 Task: Add Burt's Bees Light Bb Cream to the cart.
Action: Mouse moved to (269, 120)
Screenshot: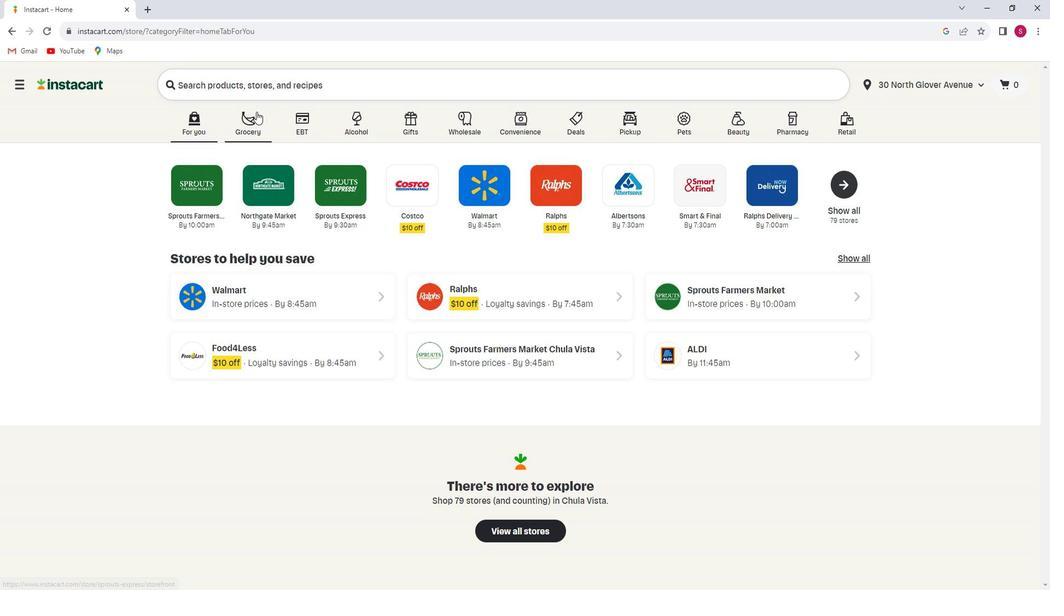 
Action: Mouse pressed left at (269, 120)
Screenshot: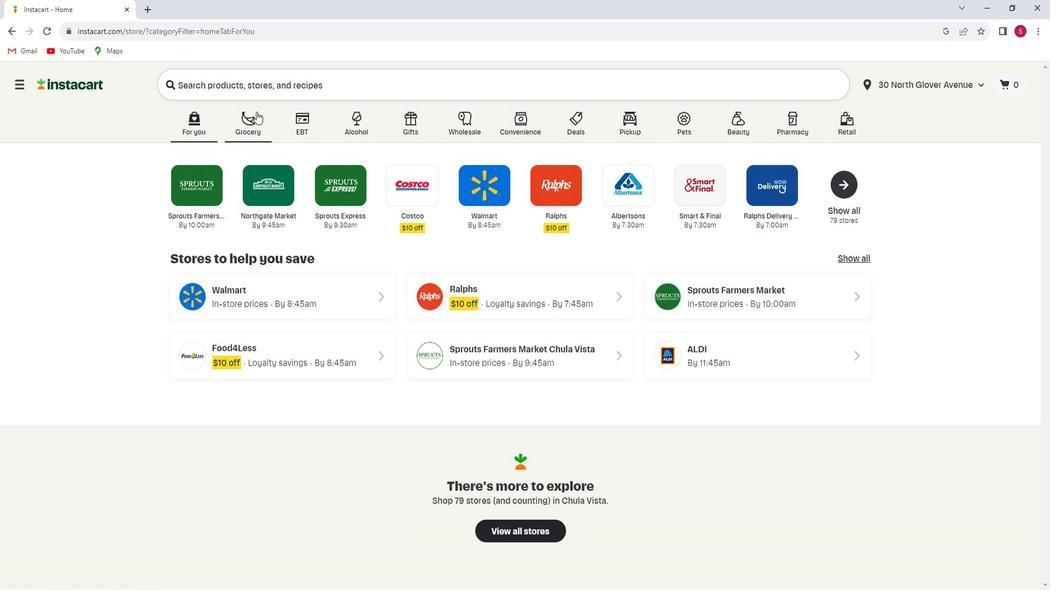 
Action: Mouse moved to (272, 328)
Screenshot: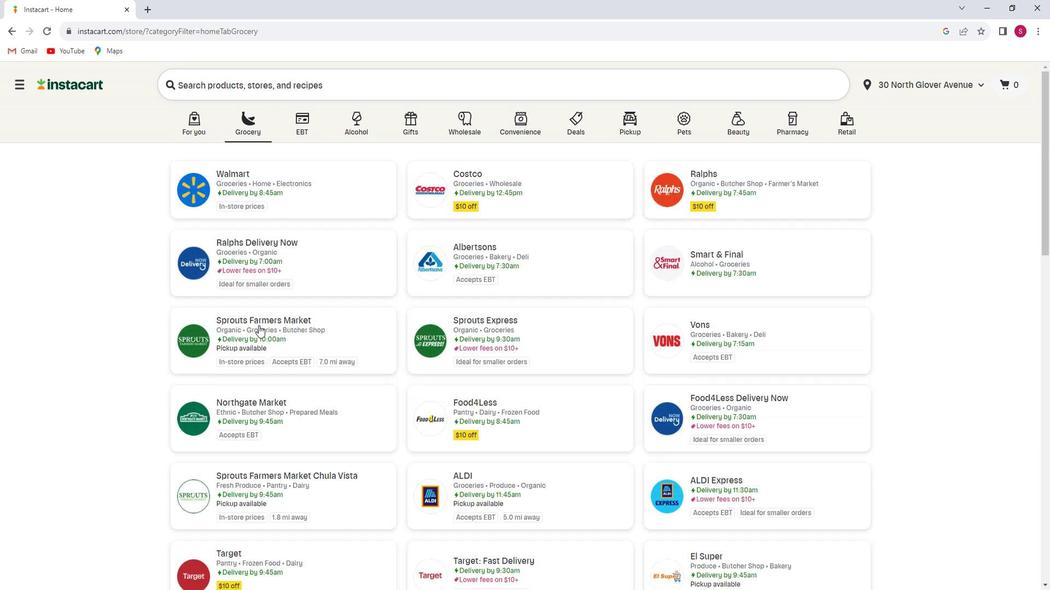 
Action: Mouse pressed left at (272, 328)
Screenshot: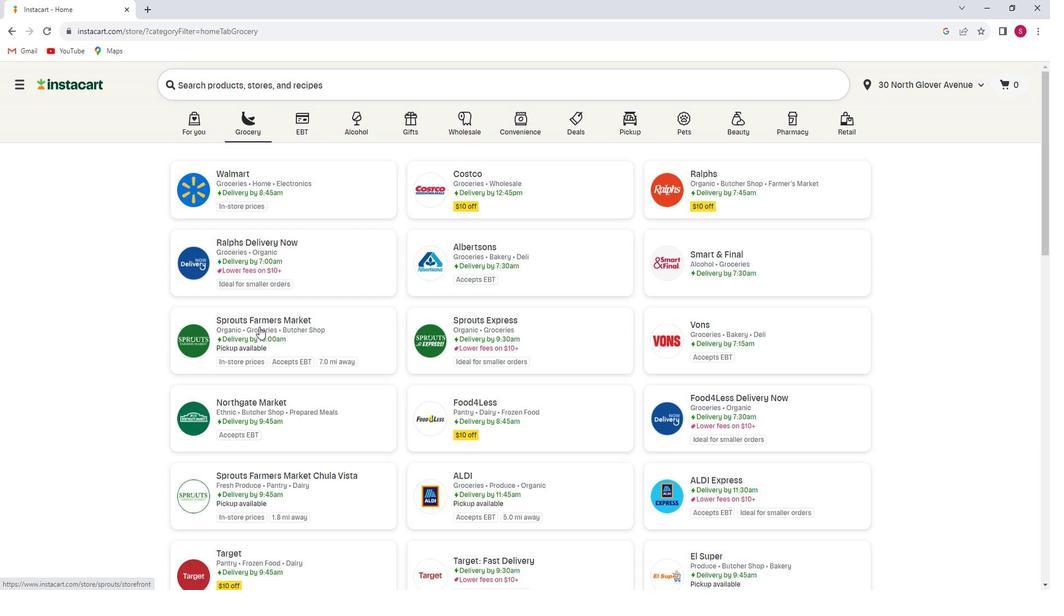 
Action: Mouse moved to (104, 387)
Screenshot: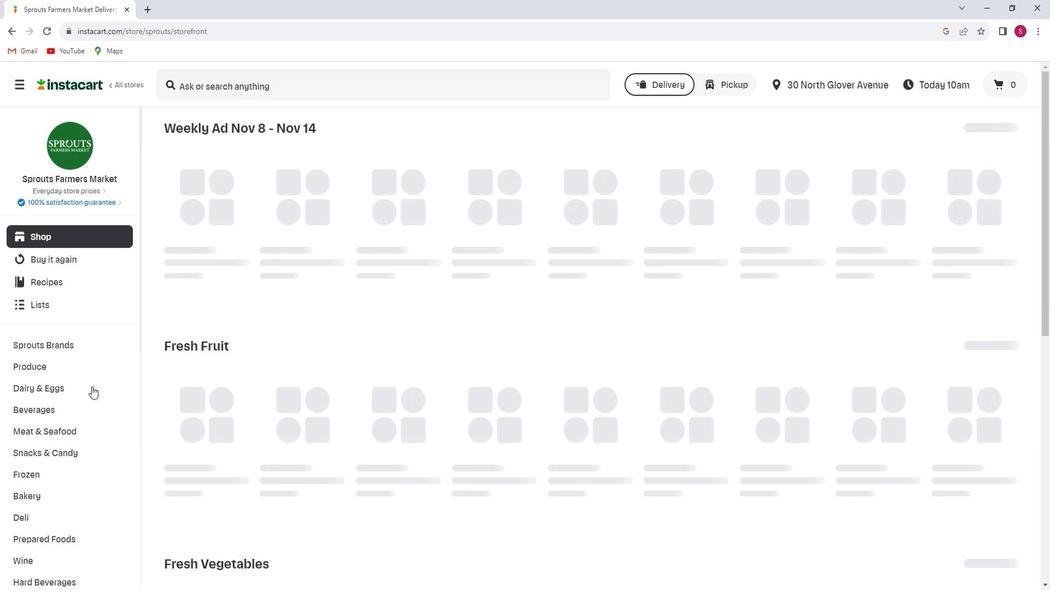 
Action: Mouse scrolled (104, 387) with delta (0, 0)
Screenshot: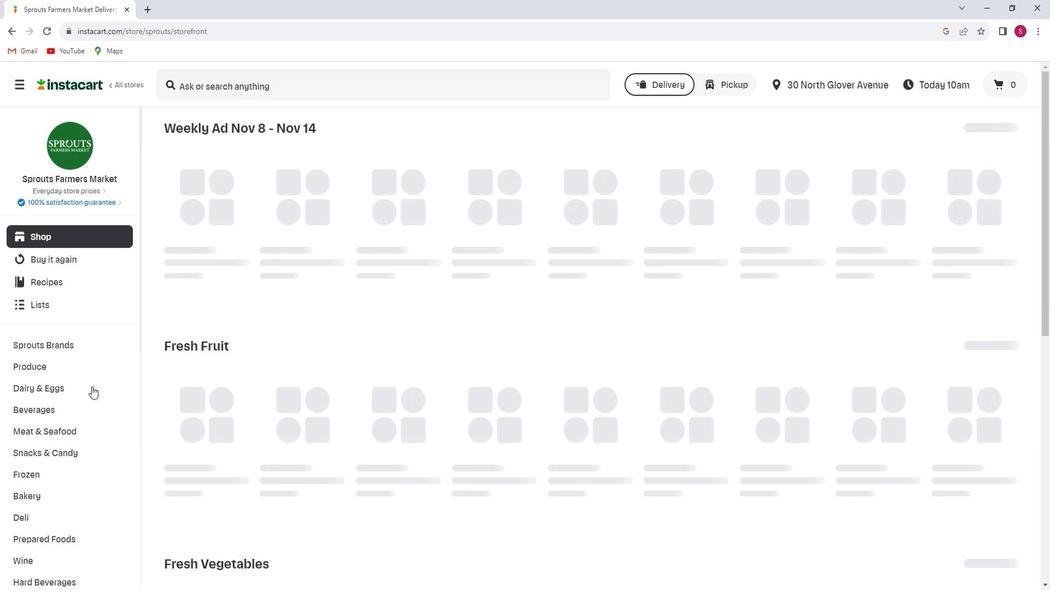 
Action: Mouse moved to (104, 391)
Screenshot: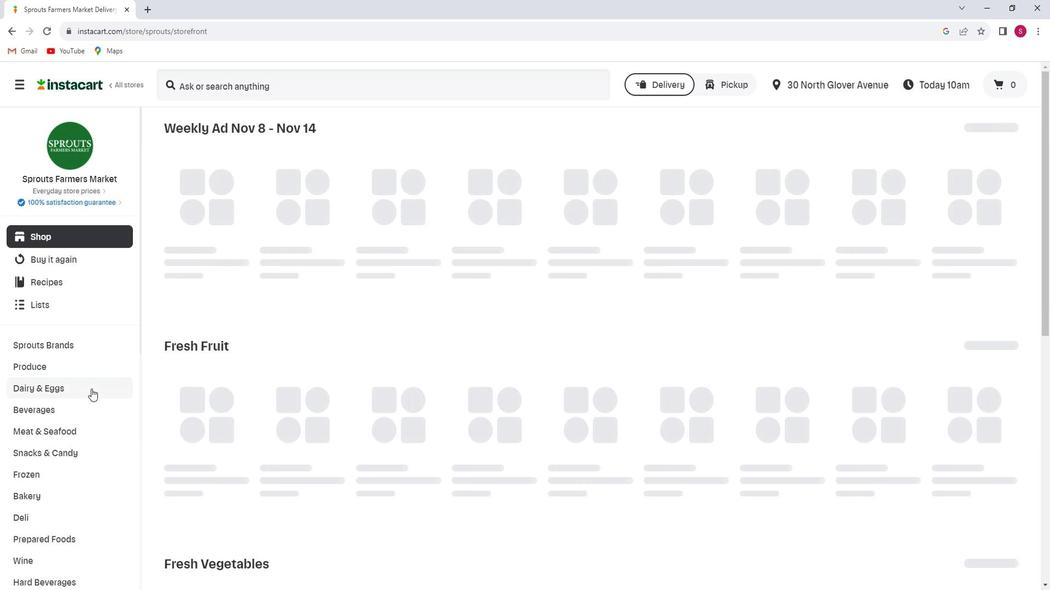 
Action: Mouse scrolled (104, 390) with delta (0, 0)
Screenshot: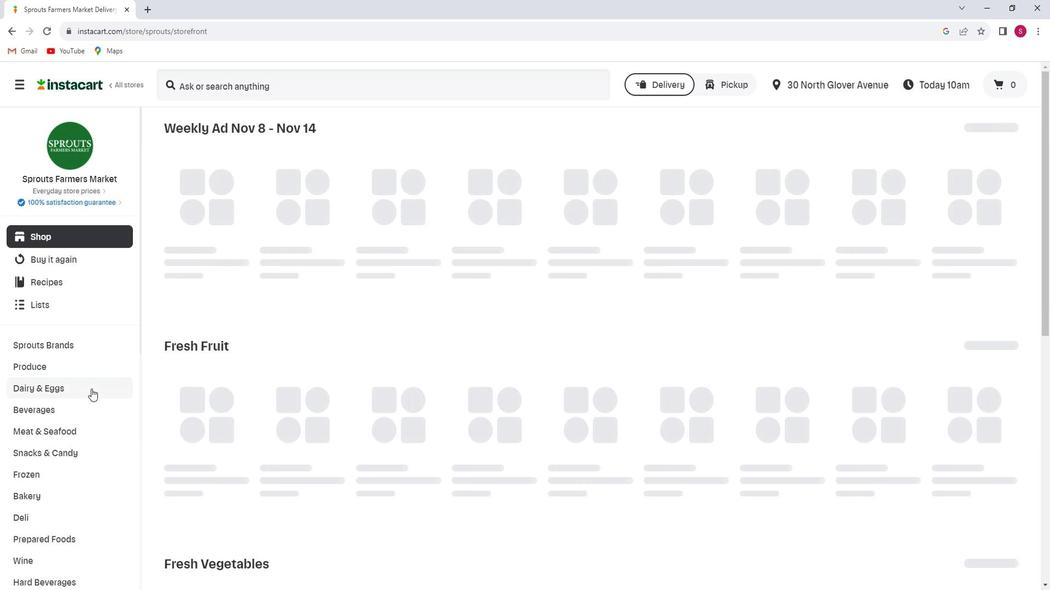 
Action: Mouse moved to (104, 392)
Screenshot: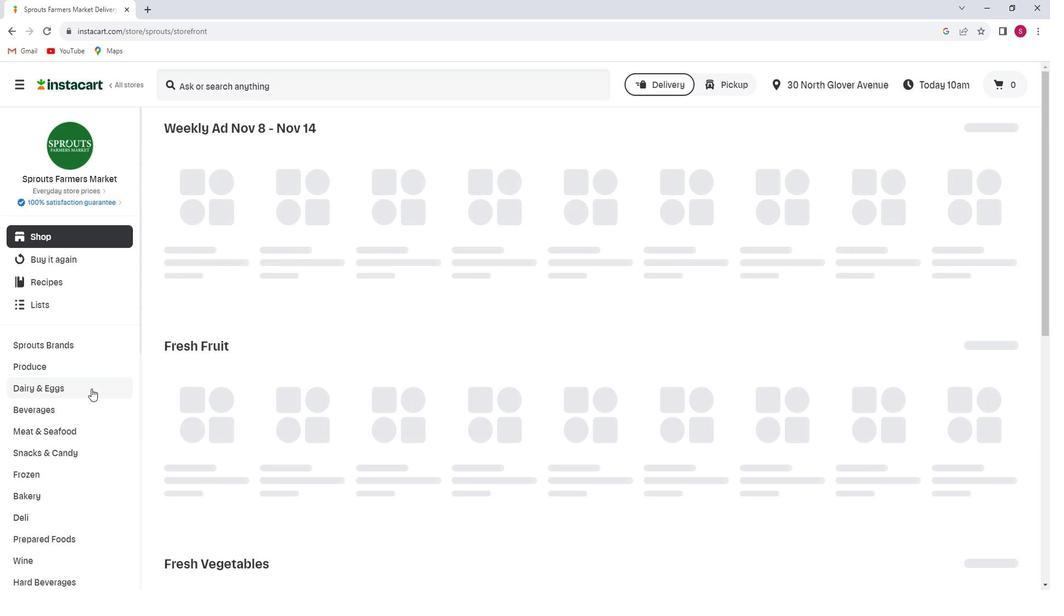 
Action: Mouse scrolled (104, 392) with delta (0, 0)
Screenshot: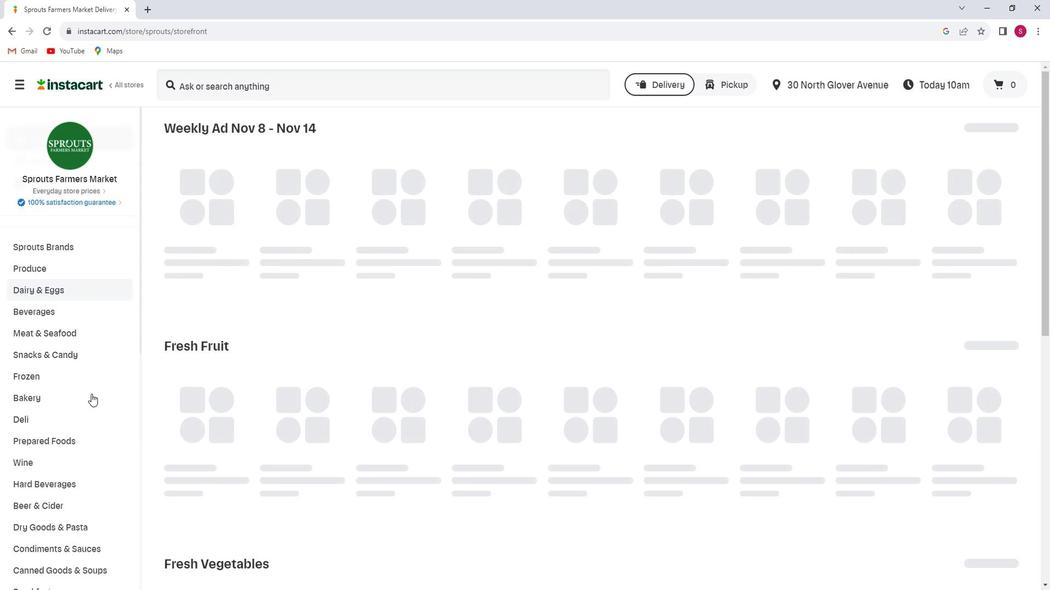 
Action: Mouse scrolled (104, 392) with delta (0, 0)
Screenshot: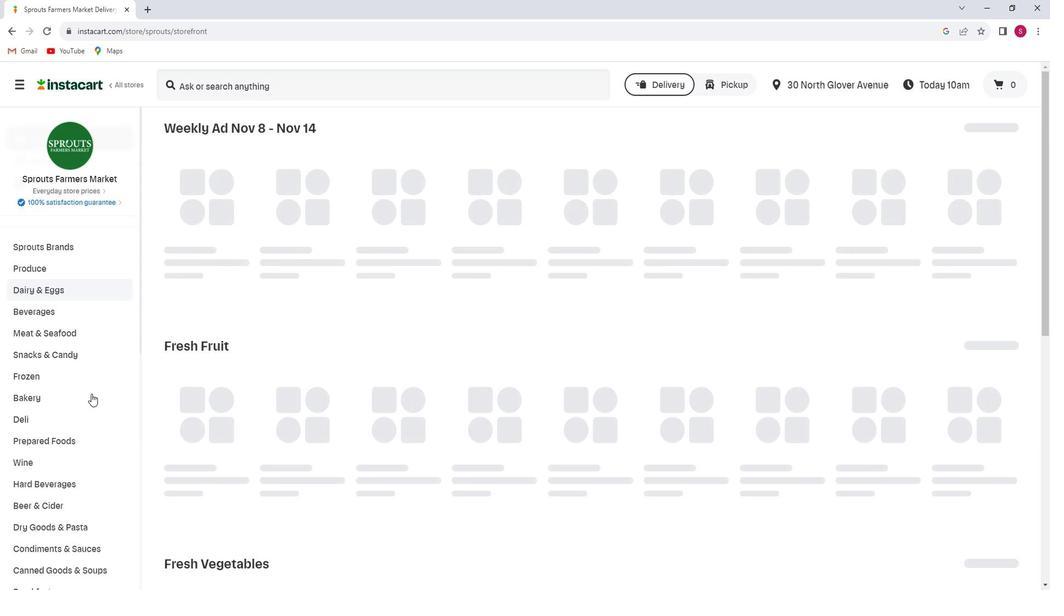 
Action: Mouse scrolled (104, 392) with delta (0, 0)
Screenshot: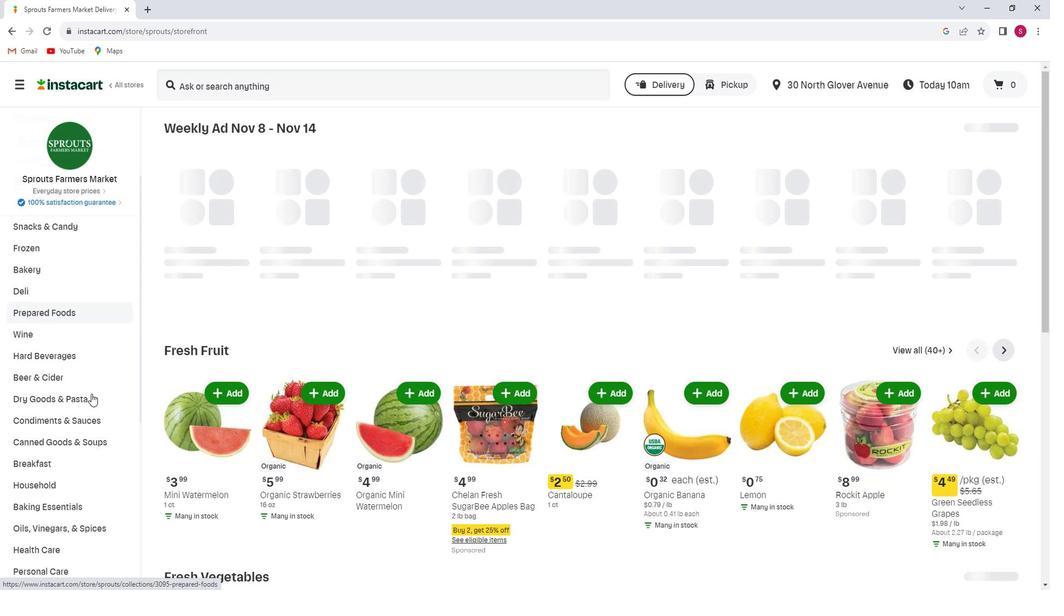 
Action: Mouse scrolled (104, 392) with delta (0, 0)
Screenshot: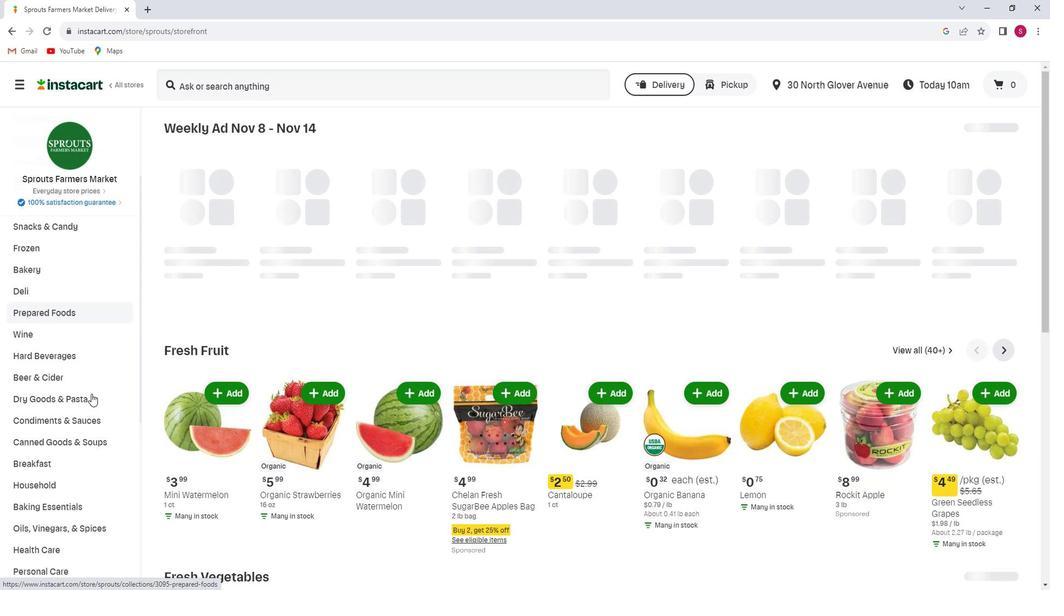 
Action: Mouse moved to (96, 403)
Screenshot: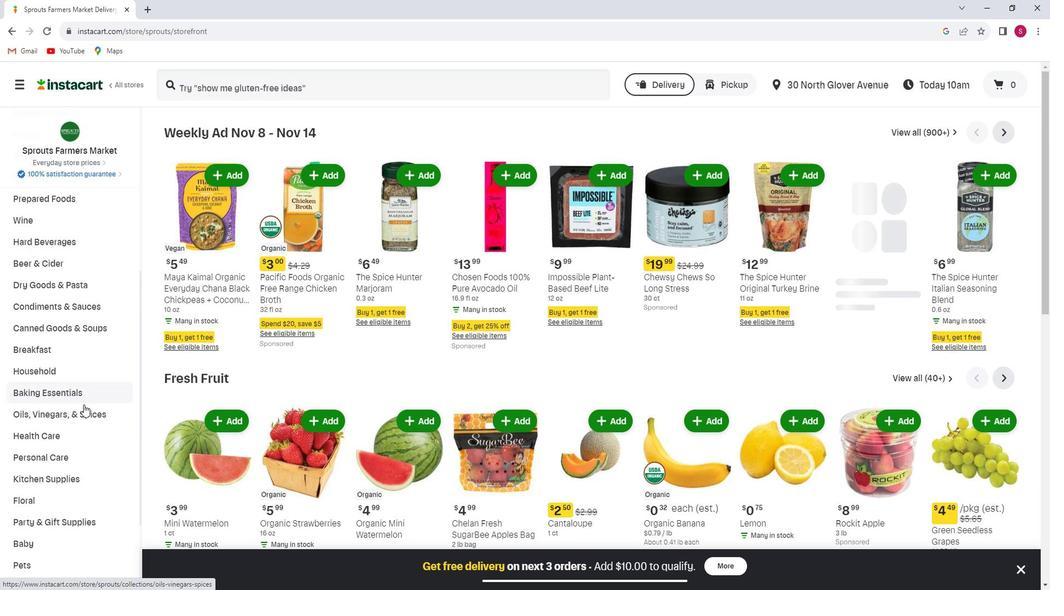 
Action: Mouse scrolled (96, 403) with delta (0, 0)
Screenshot: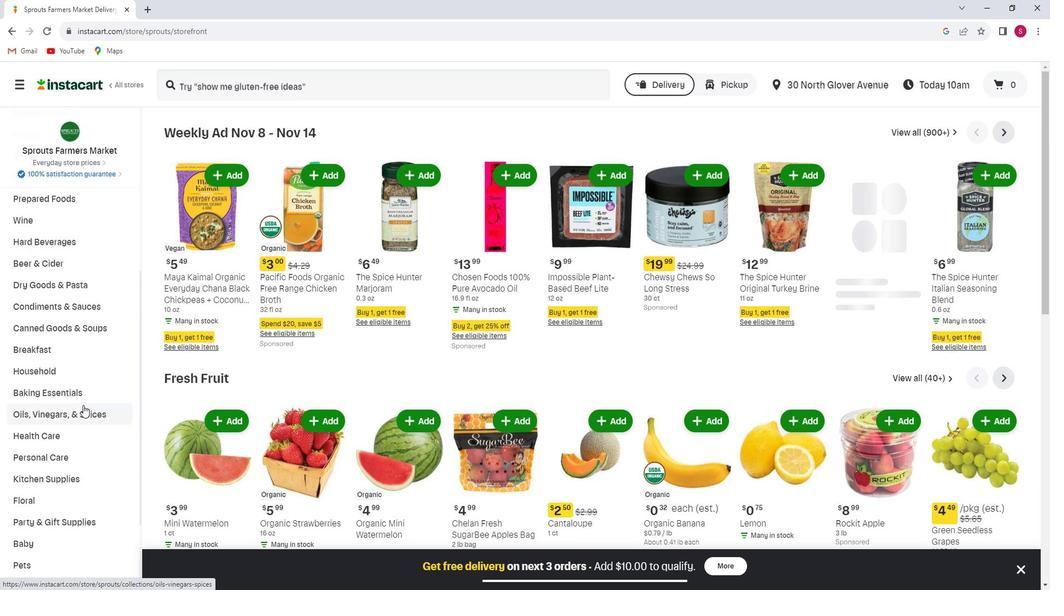 
Action: Mouse moved to (89, 400)
Screenshot: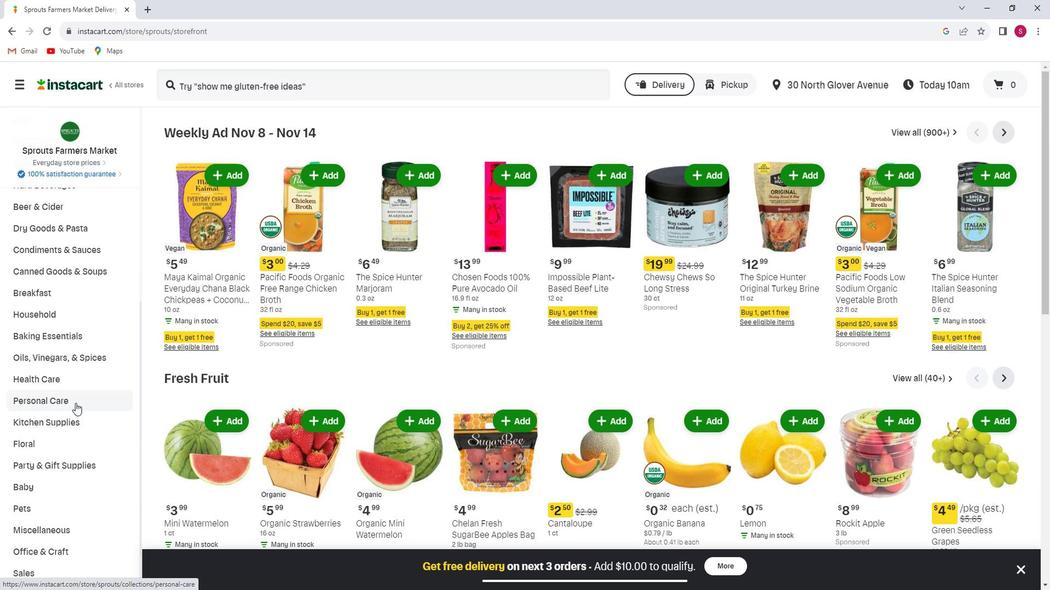 
Action: Mouse pressed left at (89, 400)
Screenshot: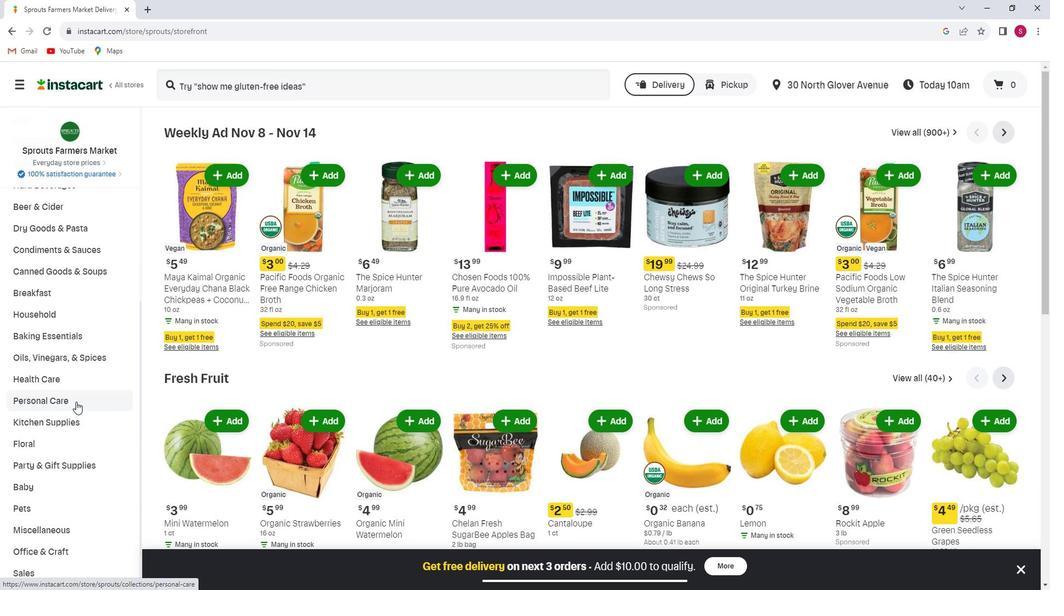 
Action: Mouse moved to (954, 164)
Screenshot: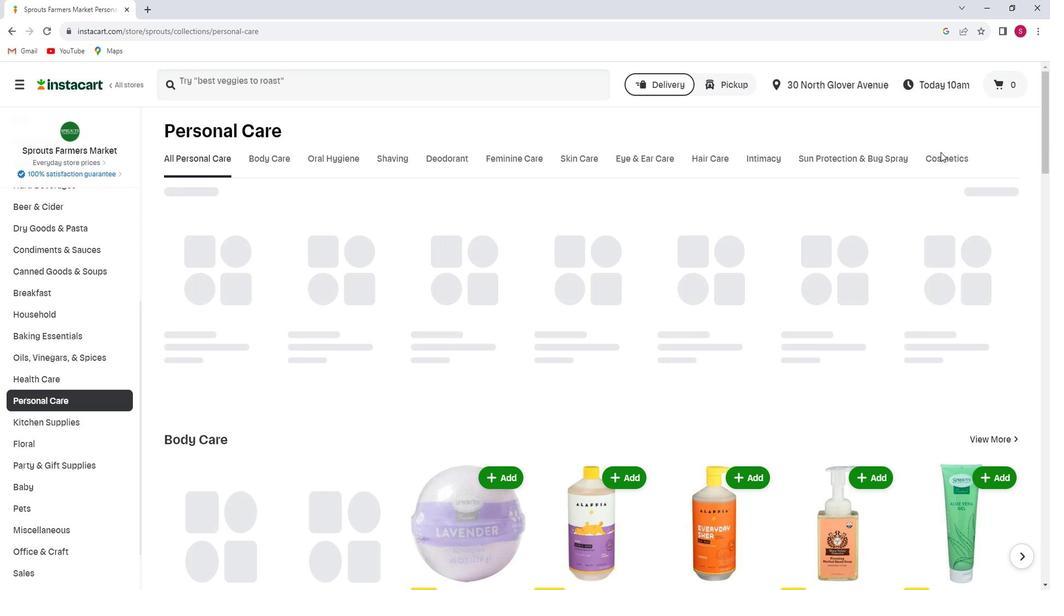 
Action: Mouse pressed left at (954, 164)
Screenshot: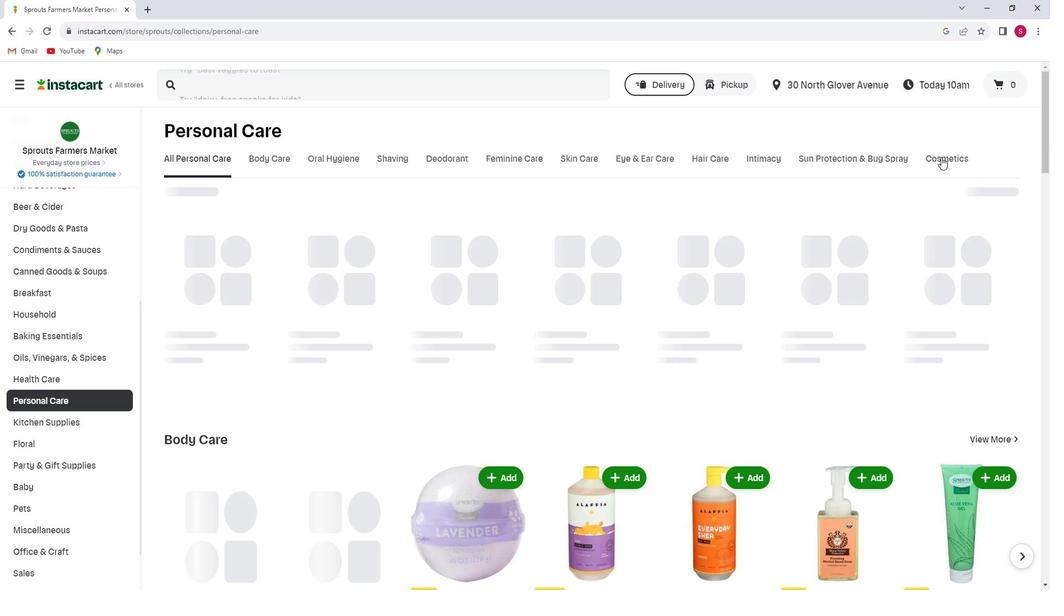 
Action: Mouse moved to (268, 206)
Screenshot: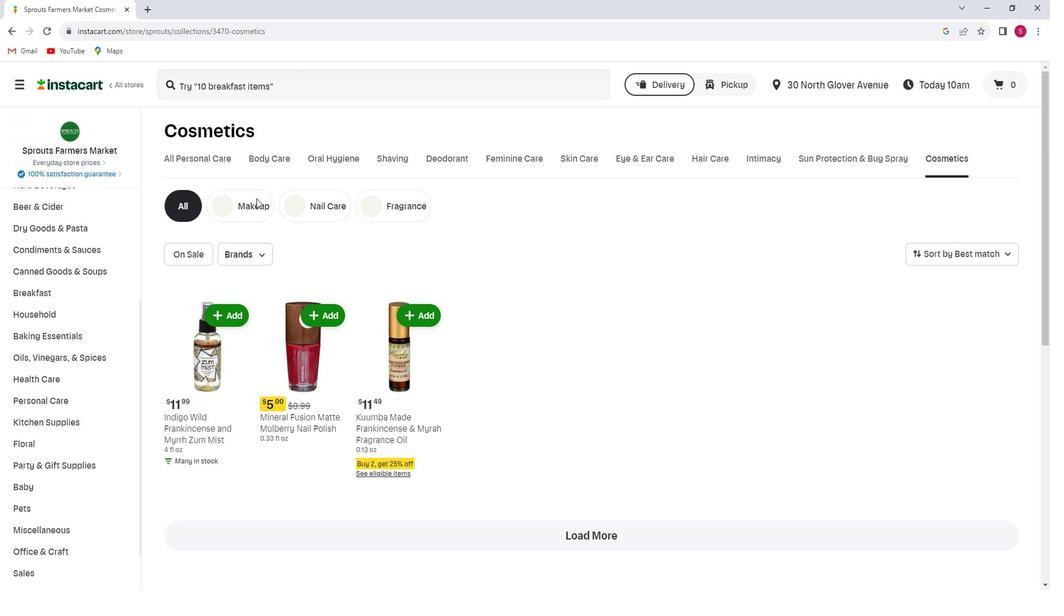 
Action: Mouse pressed left at (268, 206)
Screenshot: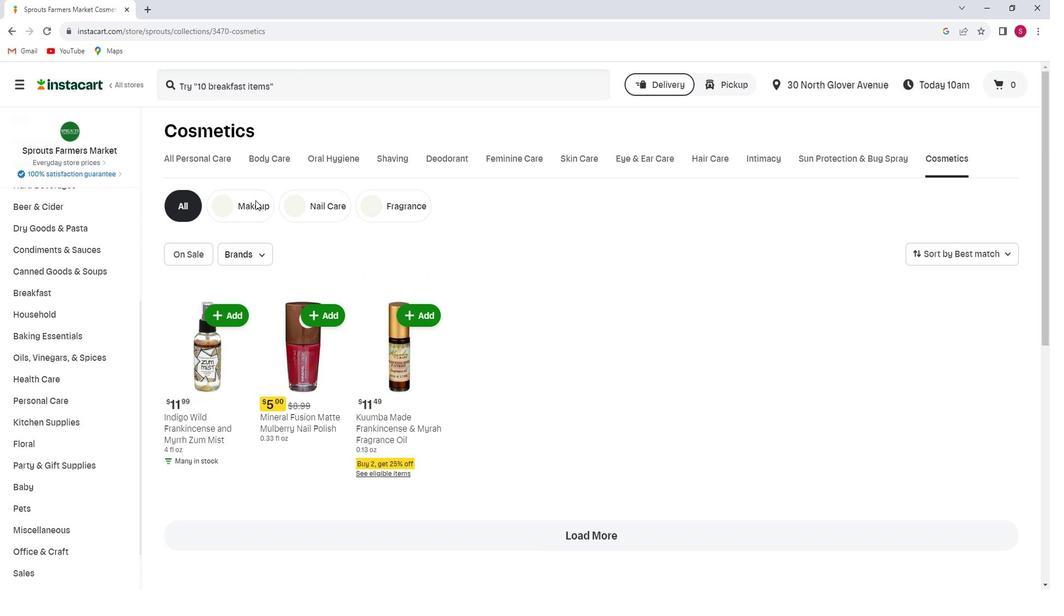 
Action: Mouse moved to (335, 99)
Screenshot: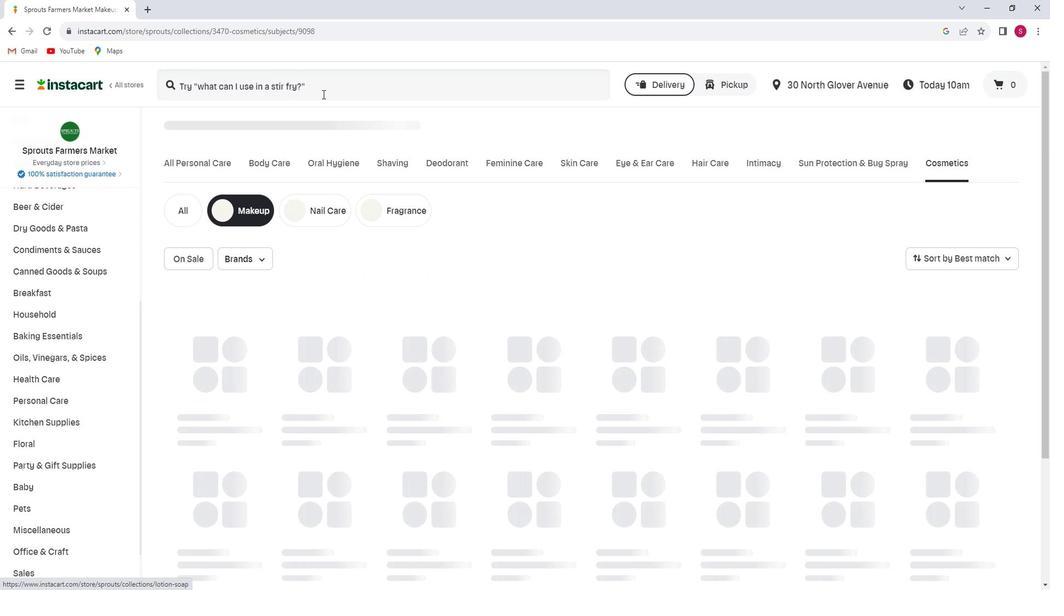 
Action: Mouse pressed left at (335, 99)
Screenshot: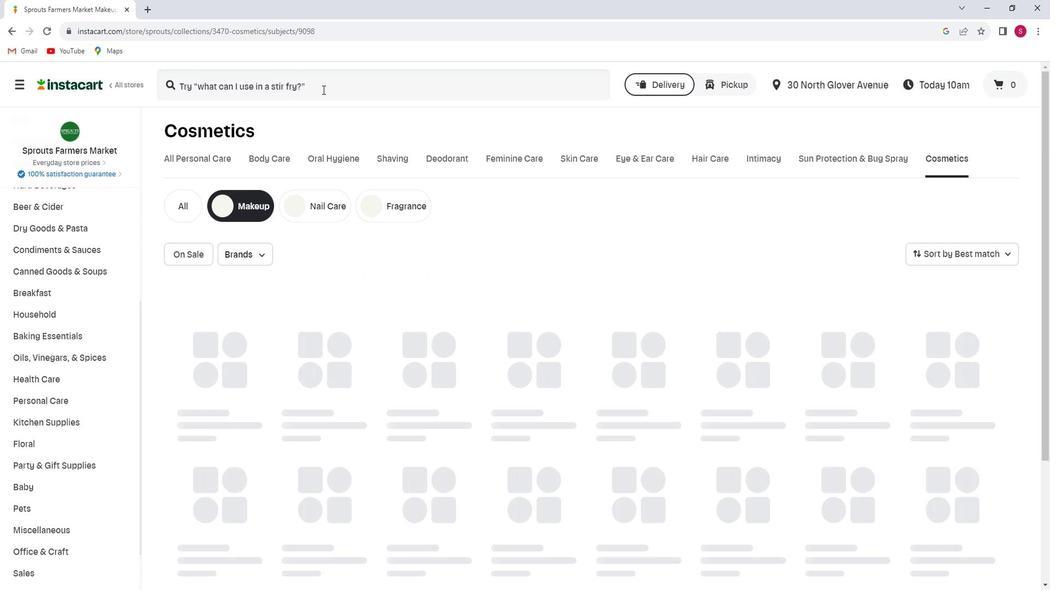 
Action: Mouse moved to (393, 51)
Screenshot: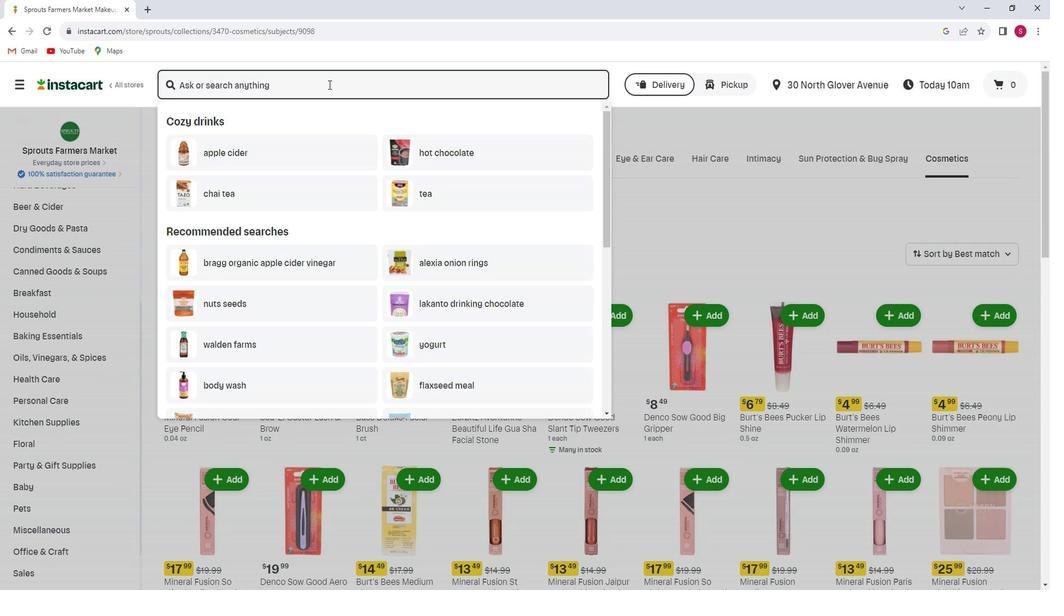 
Action: Key pressed <Key.shift>Burt's<Key.space><Key.shift>Bees<Key.space><Key.shift>Light<Key.space><Key.shift>Bb<Key.space><Key.shift>Cream<Key.space><Key.enter>
Screenshot: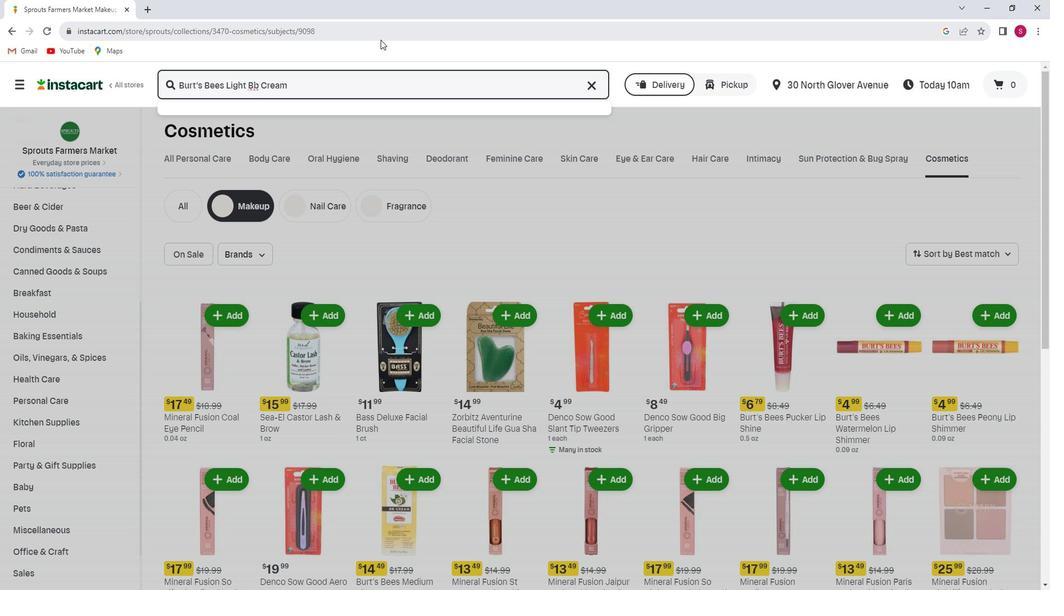 
Action: Mouse moved to (356, 279)
Screenshot: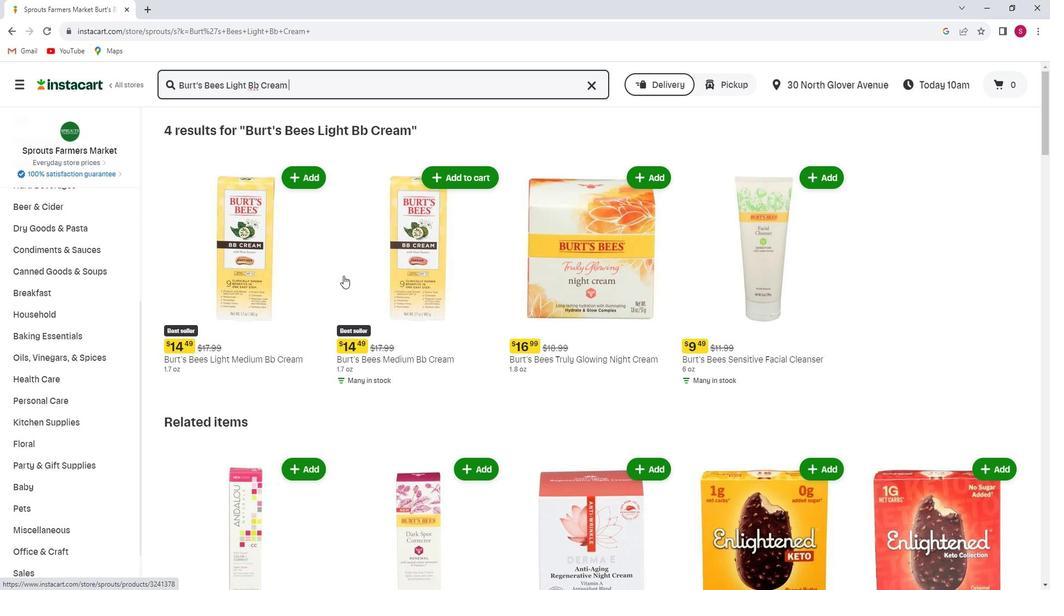 
Action: Mouse scrolled (356, 278) with delta (0, 0)
Screenshot: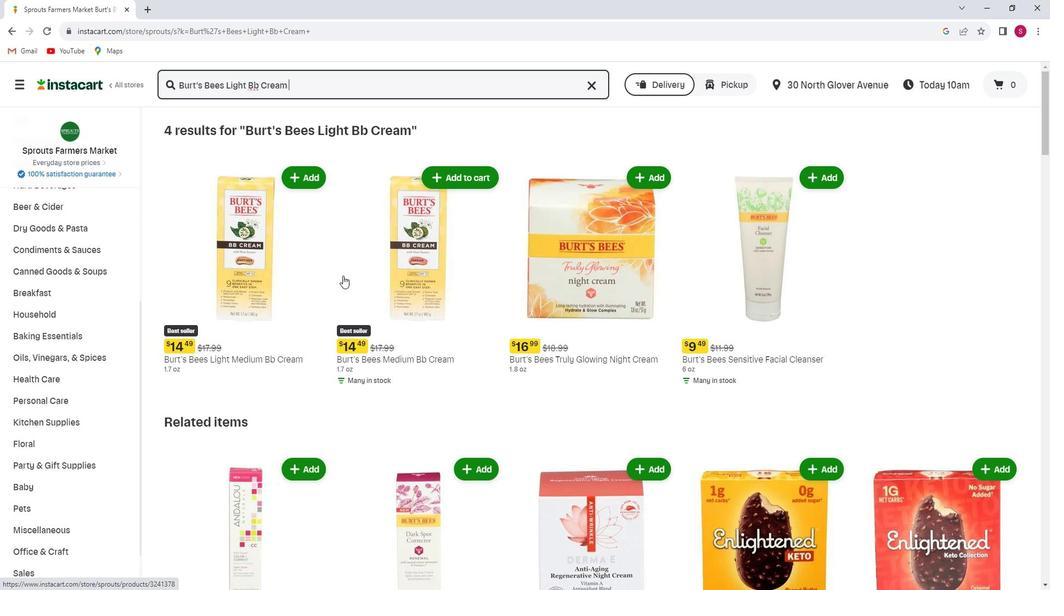 
Action: Mouse moved to (348, 177)
Screenshot: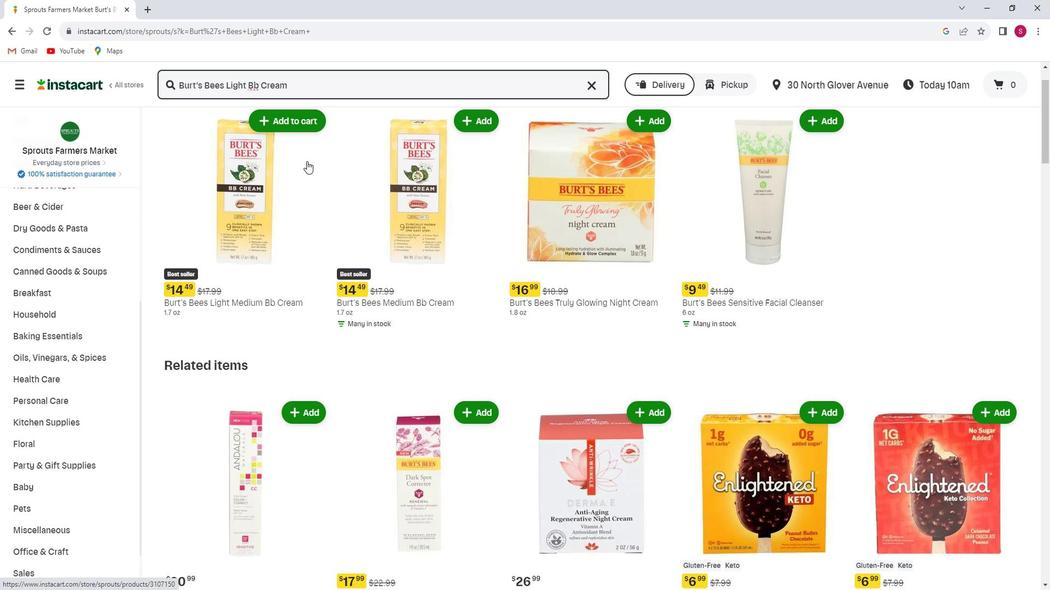 
Action: Mouse scrolled (348, 176) with delta (0, 0)
Screenshot: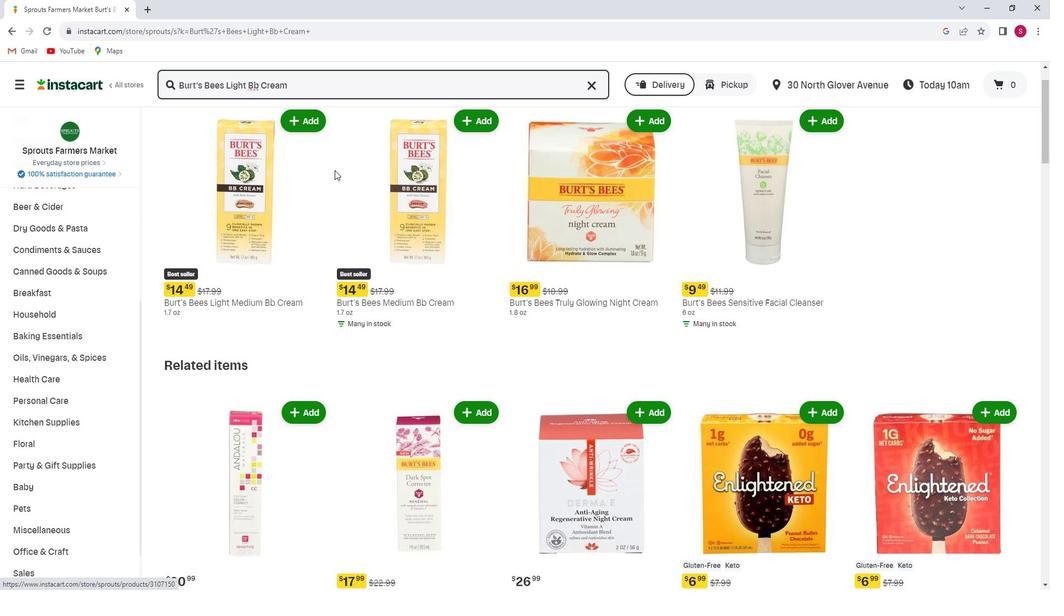 
Action: Mouse moved to (436, 197)
Screenshot: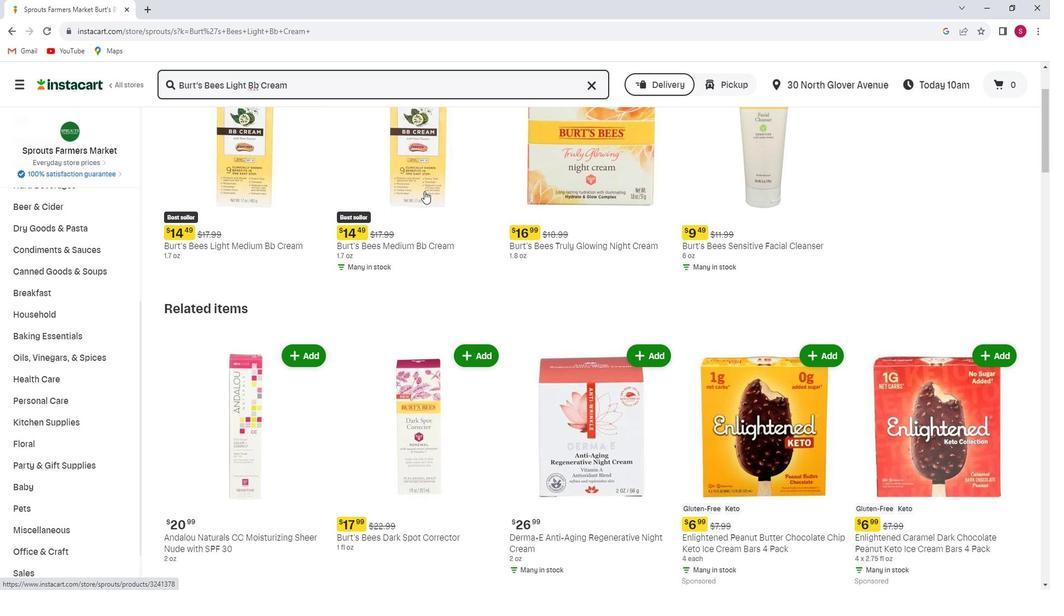 
Action: Mouse scrolled (436, 196) with delta (0, 0)
Screenshot: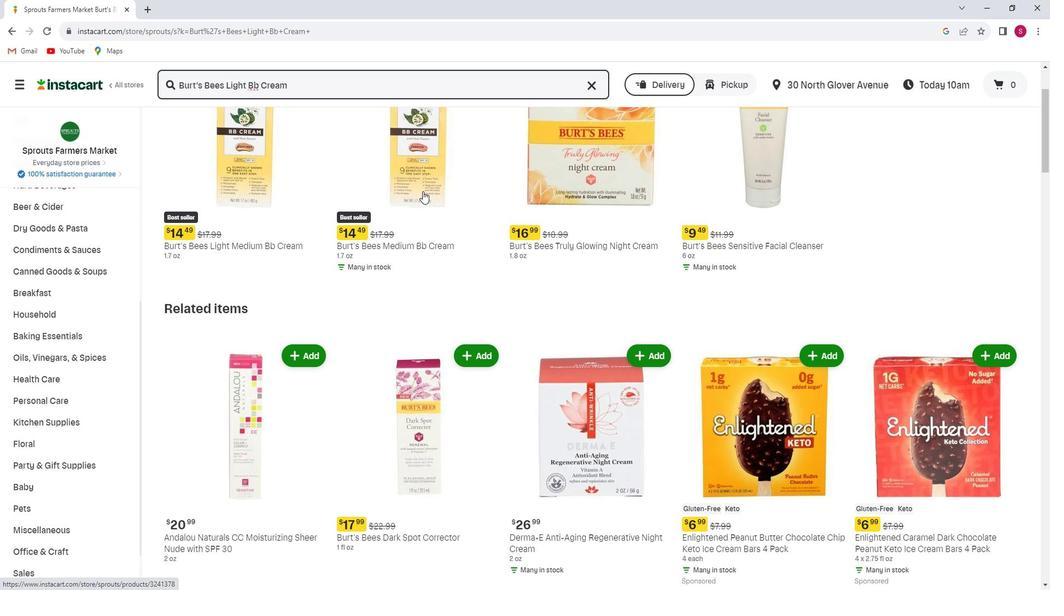 
Action: Mouse scrolled (436, 196) with delta (0, 0)
Screenshot: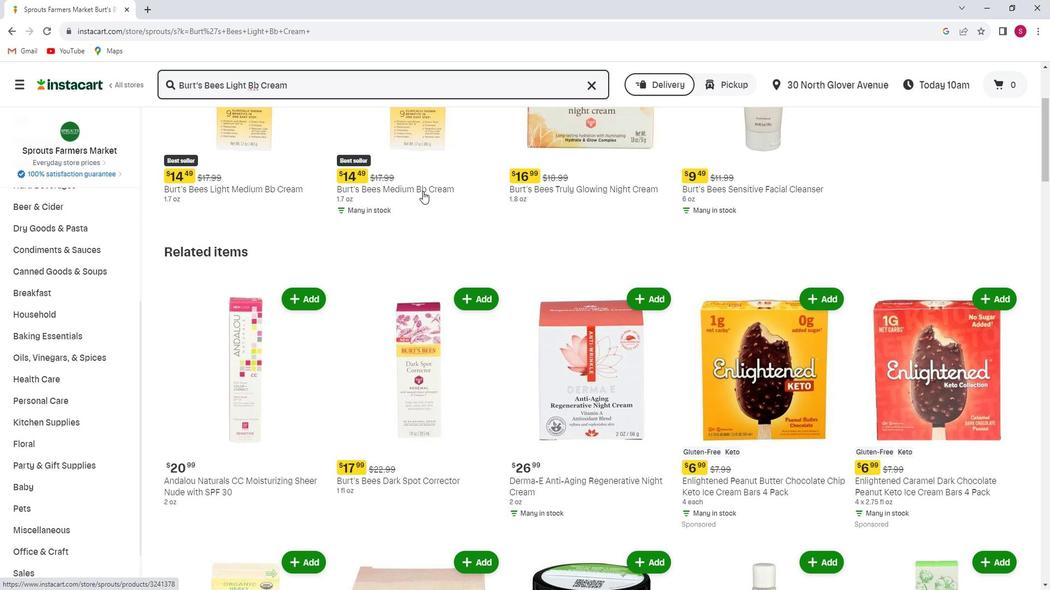 
Action: Mouse moved to (442, 200)
Screenshot: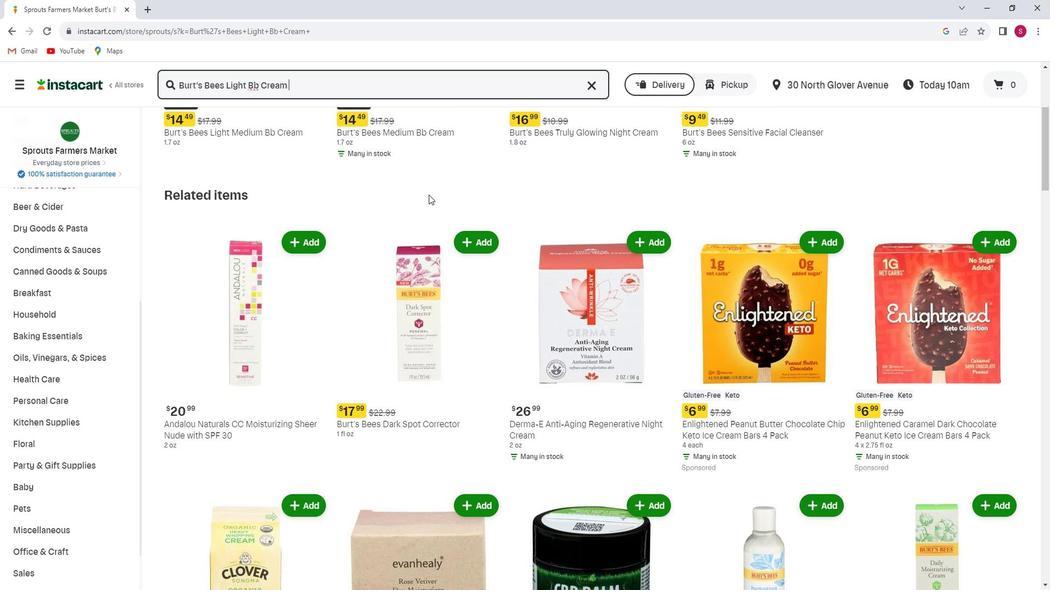 
Action: Mouse scrolled (442, 199) with delta (0, 0)
Screenshot: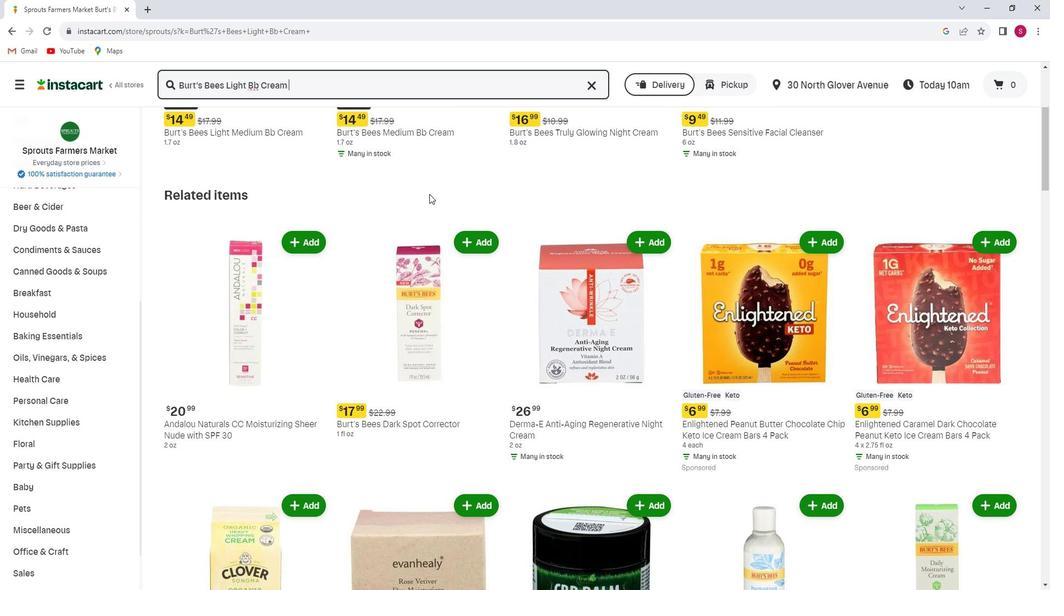 
Action: Mouse scrolled (442, 199) with delta (0, 0)
Screenshot: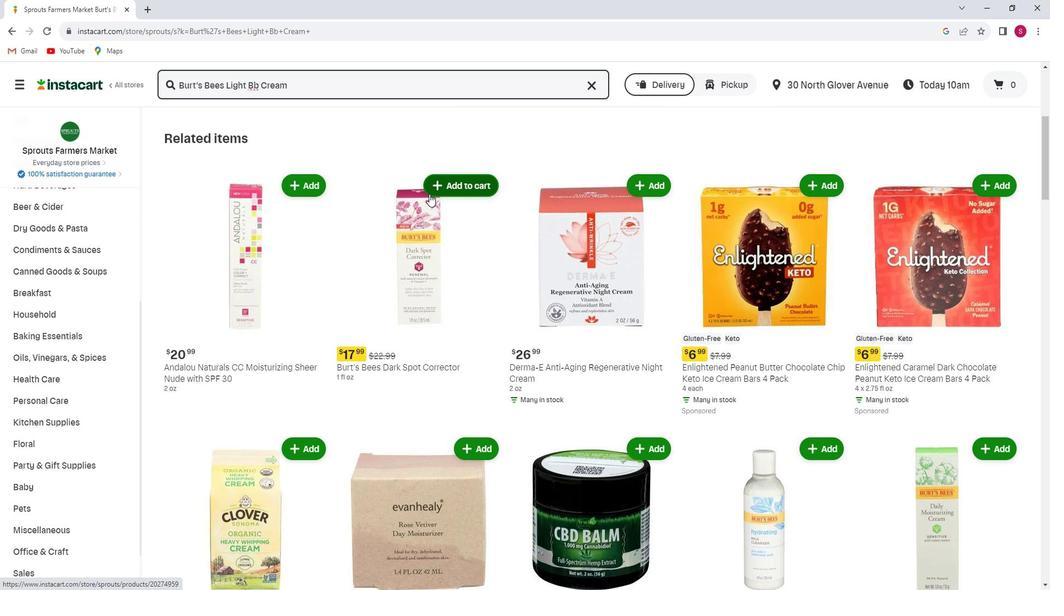 
Action: Mouse scrolled (442, 199) with delta (0, 0)
Screenshot: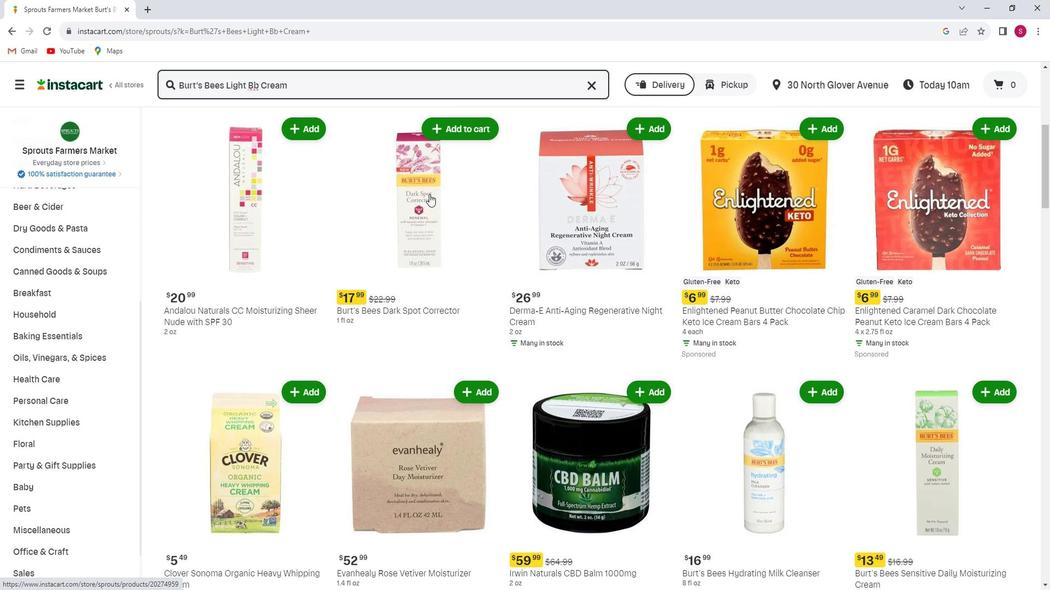 
Action: Mouse scrolled (442, 199) with delta (0, 0)
Screenshot: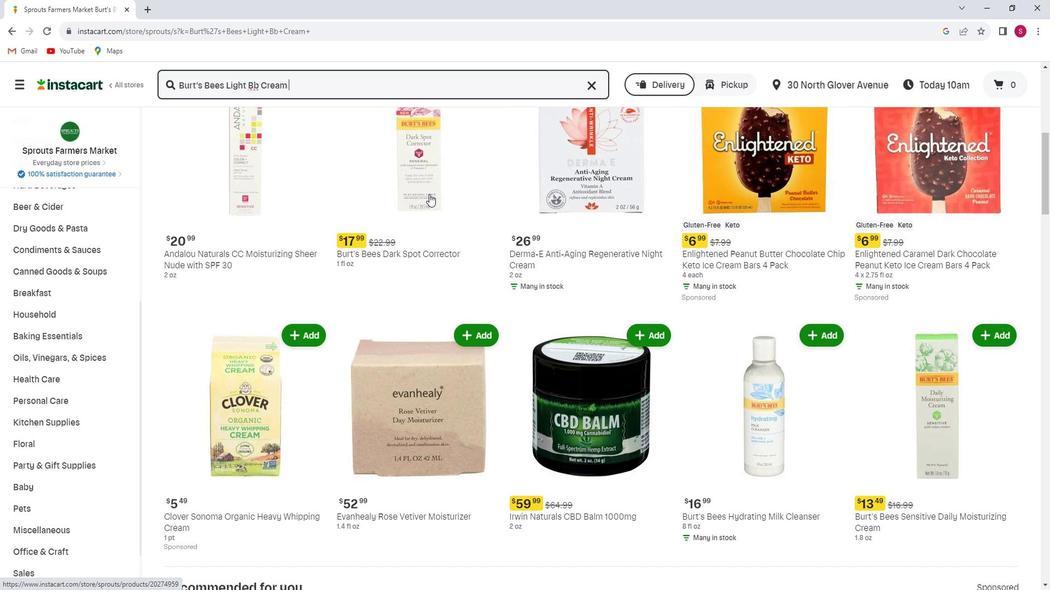 
Action: Mouse scrolled (442, 199) with delta (0, 0)
Screenshot: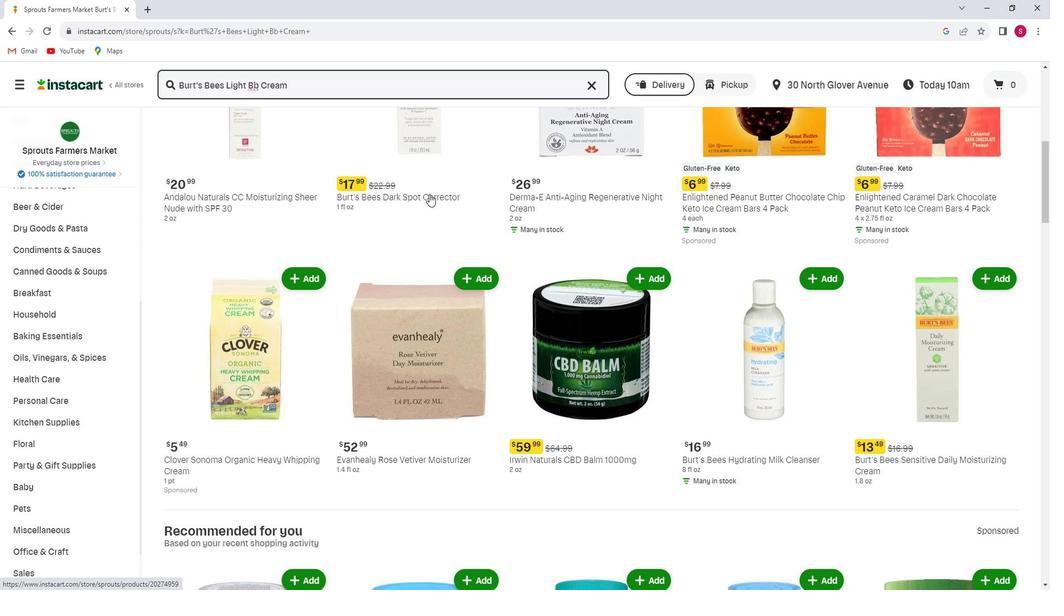 
Action: Mouse scrolled (442, 199) with delta (0, 0)
Screenshot: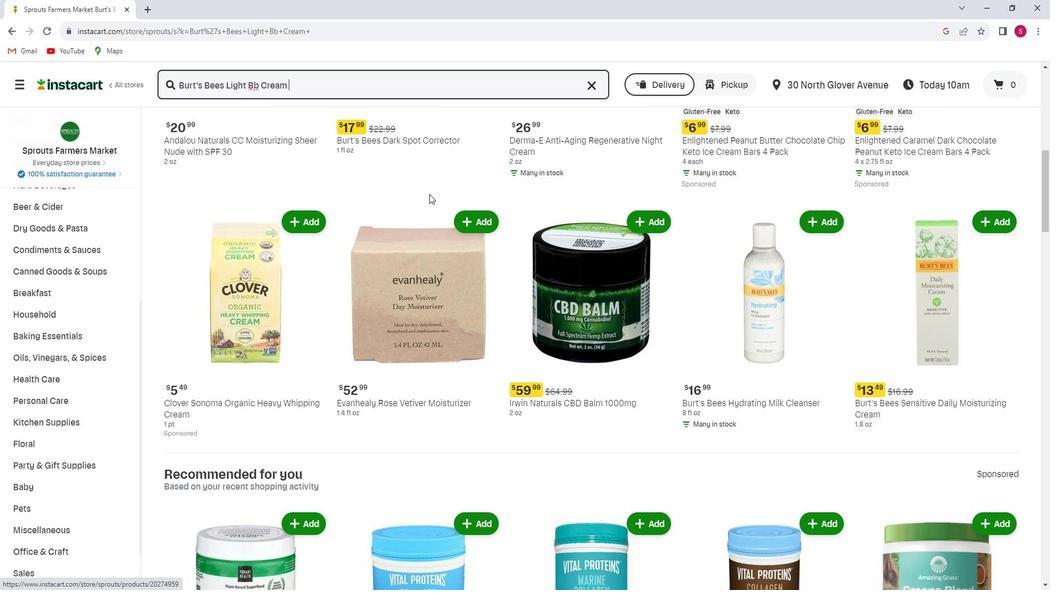 
Action: Mouse scrolled (442, 199) with delta (0, 0)
Screenshot: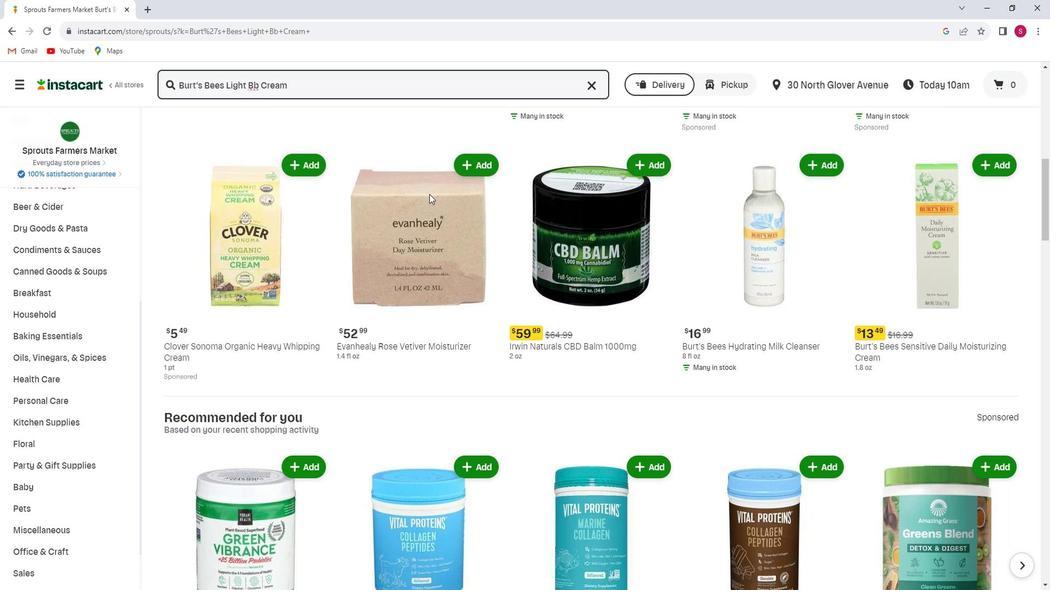 
Action: Mouse scrolled (442, 199) with delta (0, 0)
Screenshot: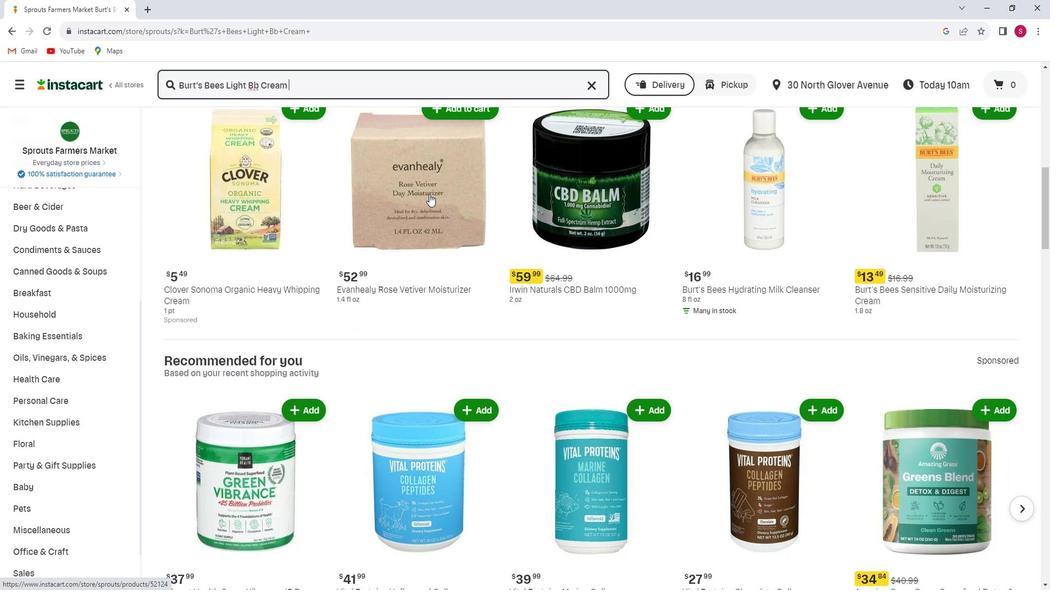 
Action: Mouse scrolled (442, 199) with delta (0, 0)
Screenshot: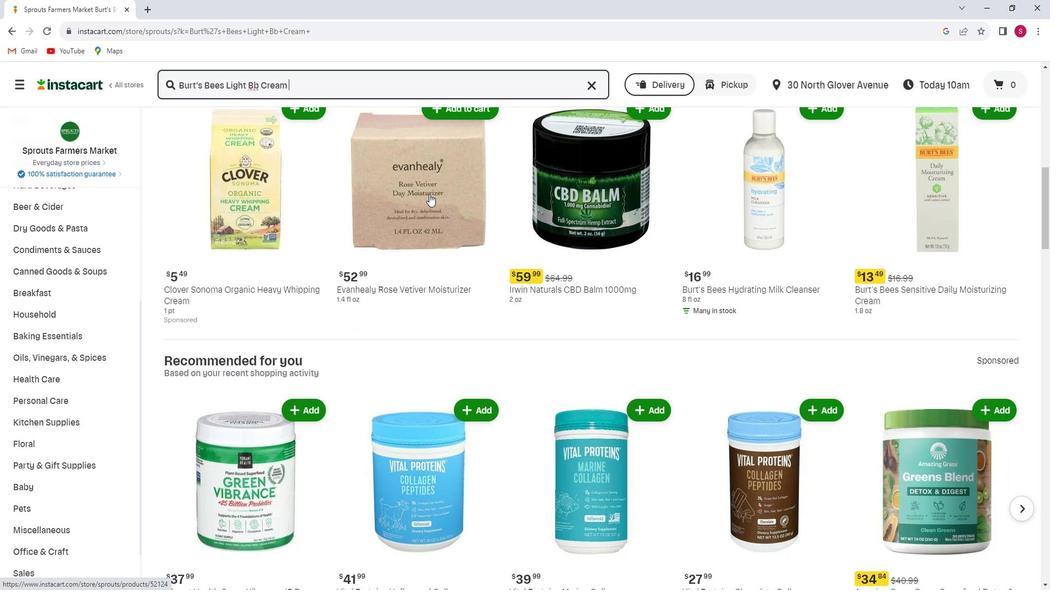 
Action: Mouse scrolled (442, 199) with delta (0, 0)
Screenshot: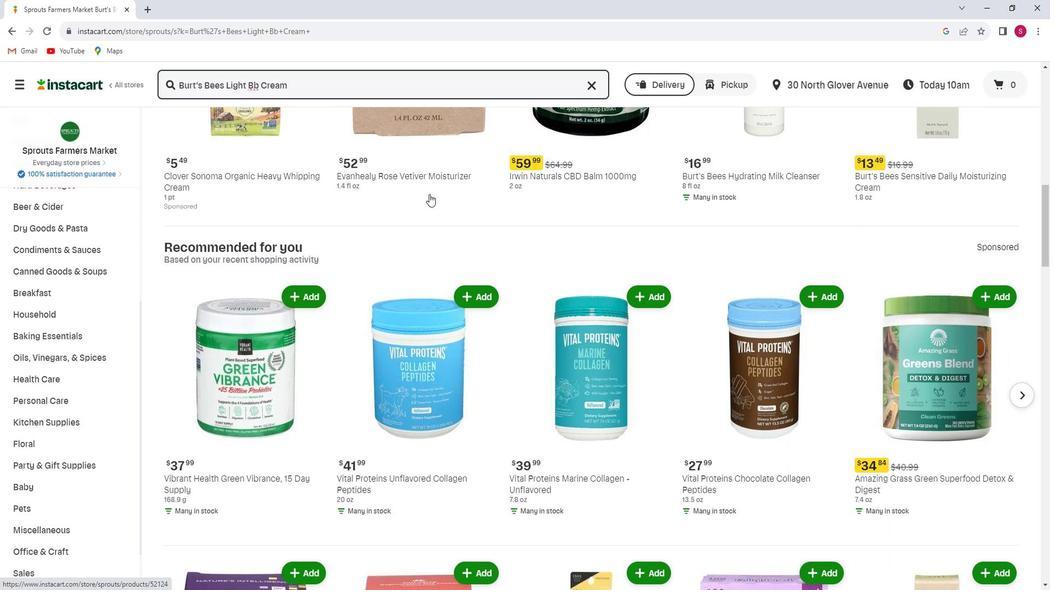 
Action: Mouse scrolled (442, 199) with delta (0, 0)
Screenshot: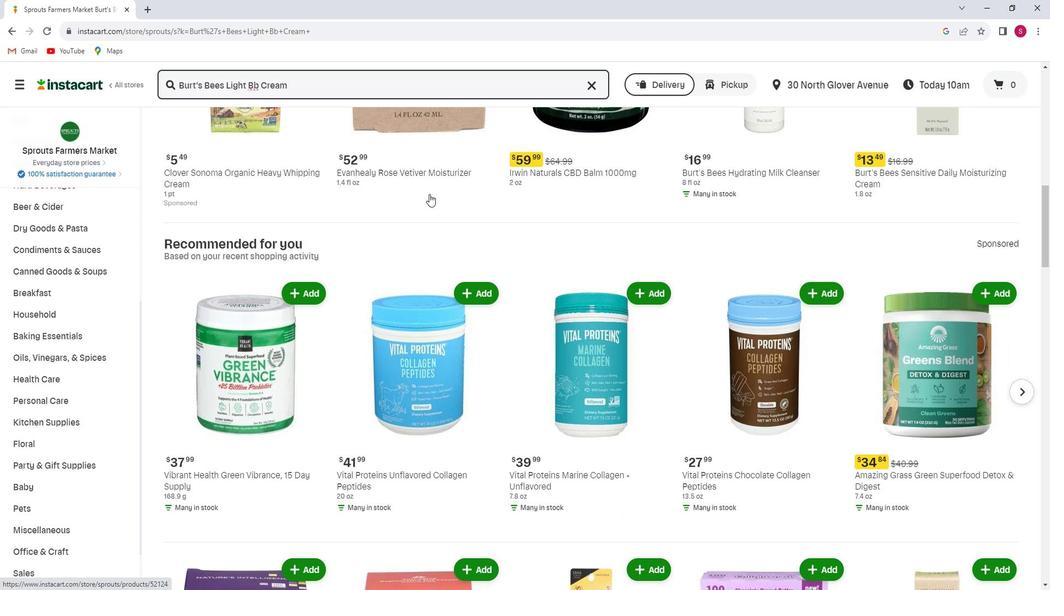 
Action: Mouse scrolled (442, 199) with delta (0, 0)
Screenshot: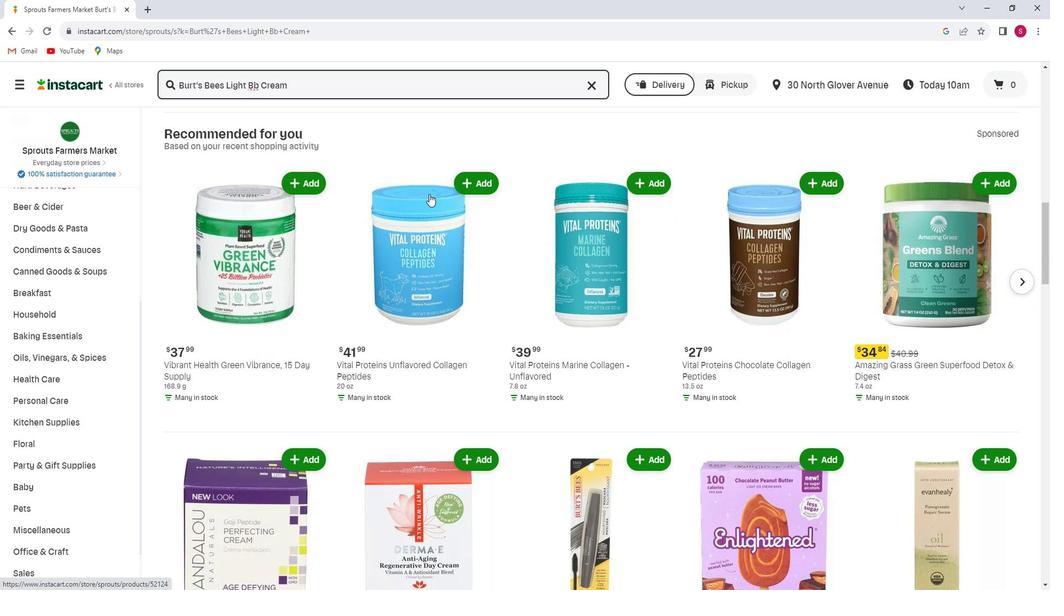 
Action: Mouse scrolled (442, 199) with delta (0, 0)
Screenshot: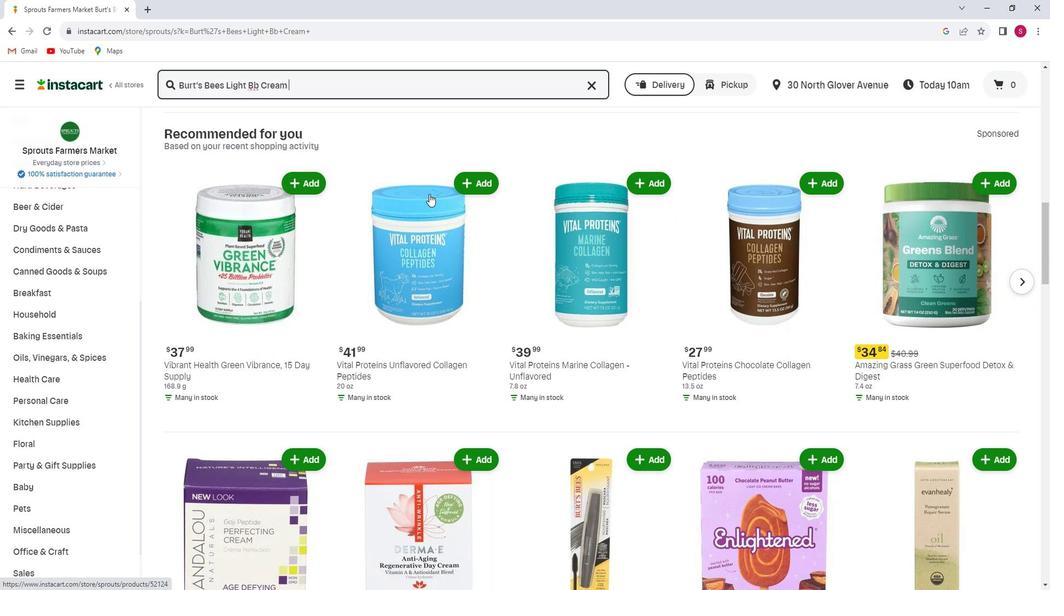 
Action: Mouse scrolled (442, 199) with delta (0, 0)
Screenshot: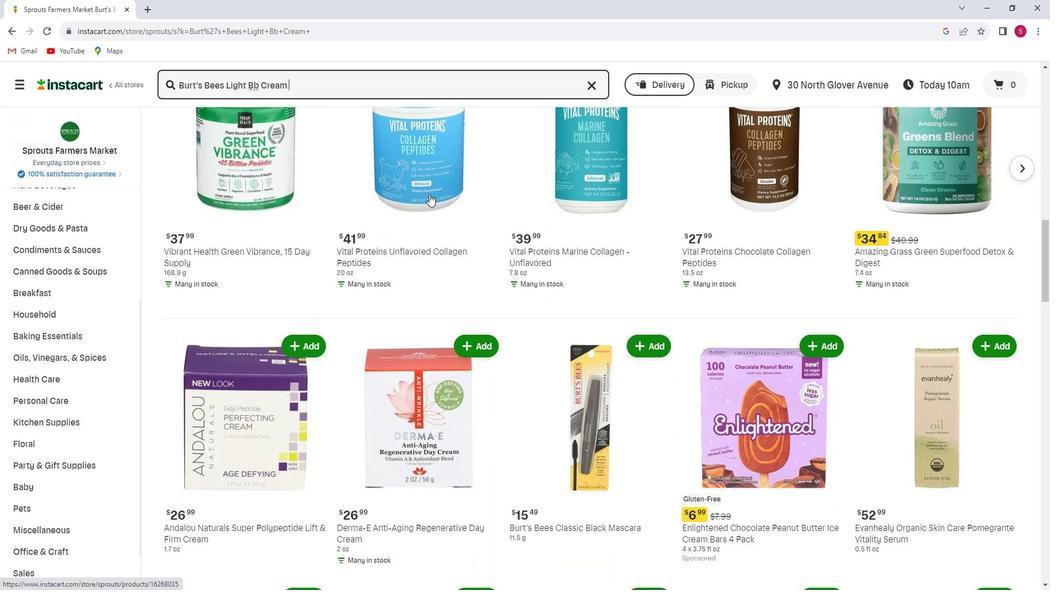 
Action: Mouse scrolled (442, 199) with delta (0, 0)
Screenshot: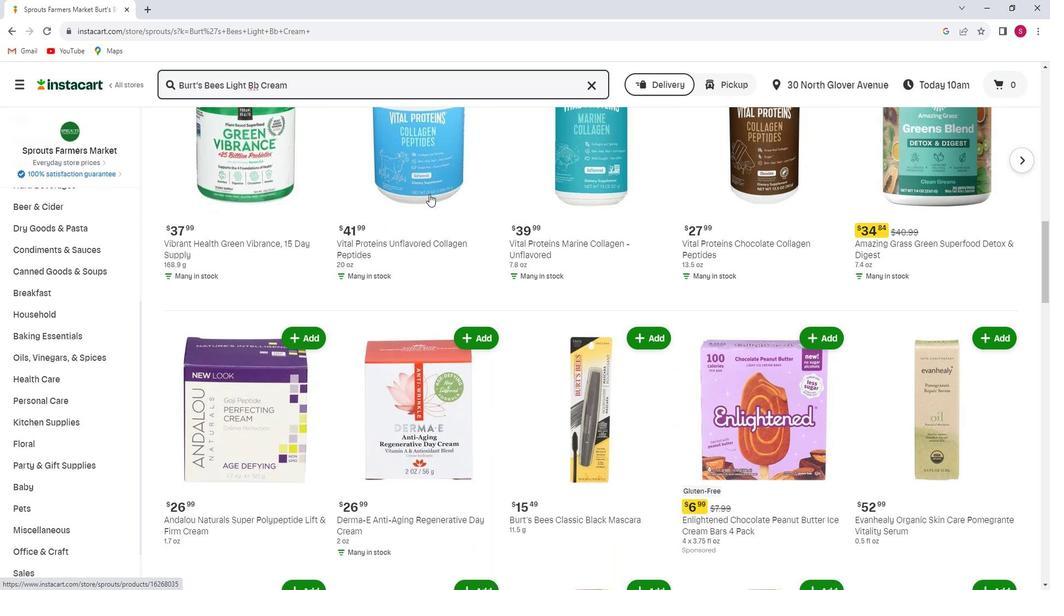 
Action: Mouse scrolled (442, 199) with delta (0, 0)
Screenshot: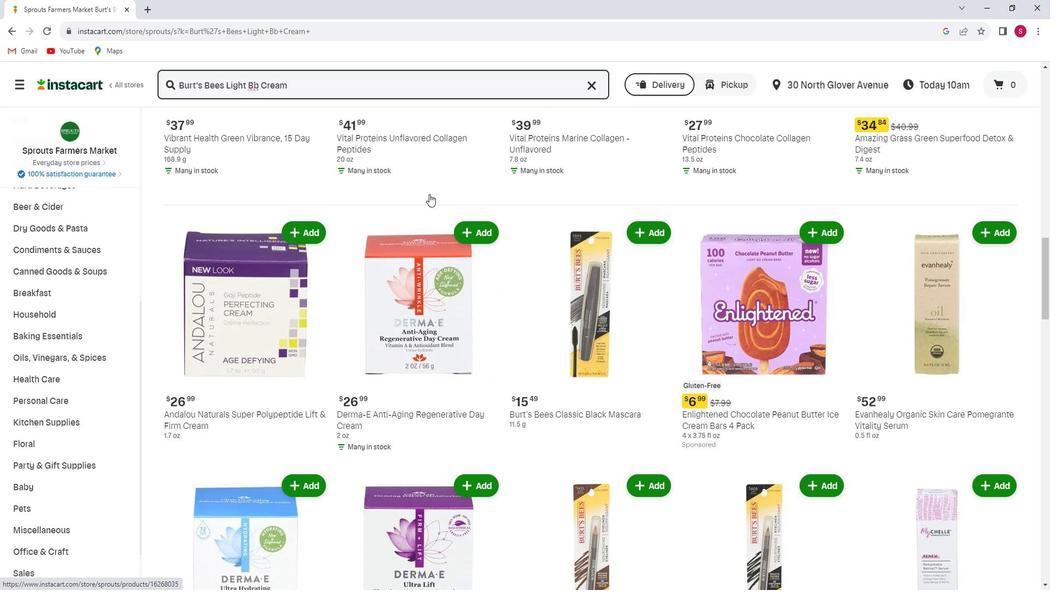 
Action: Mouse scrolled (442, 199) with delta (0, 0)
Screenshot: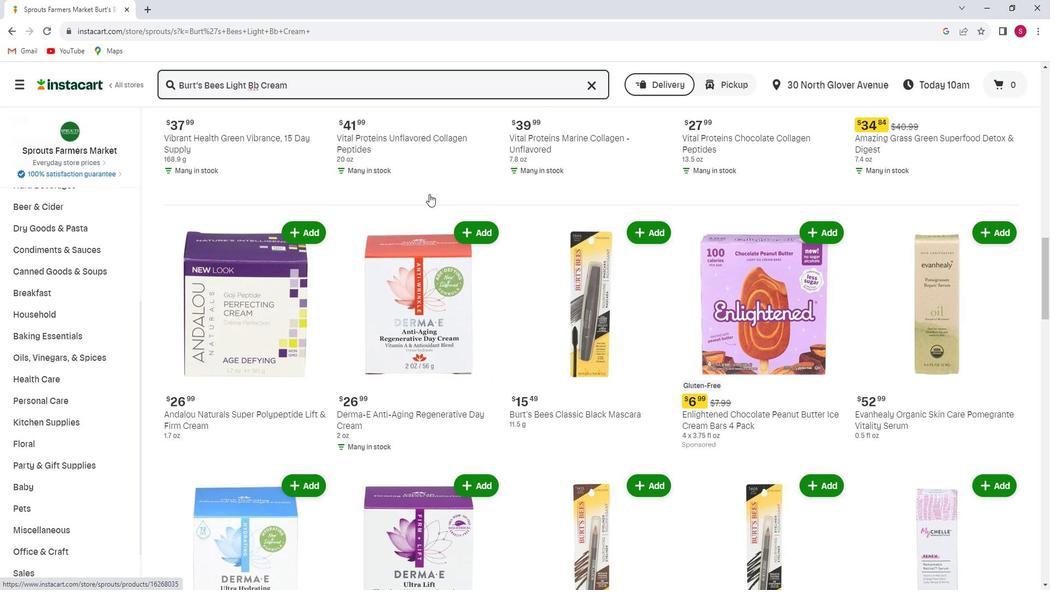 
Action: Mouse scrolled (442, 199) with delta (0, 0)
Screenshot: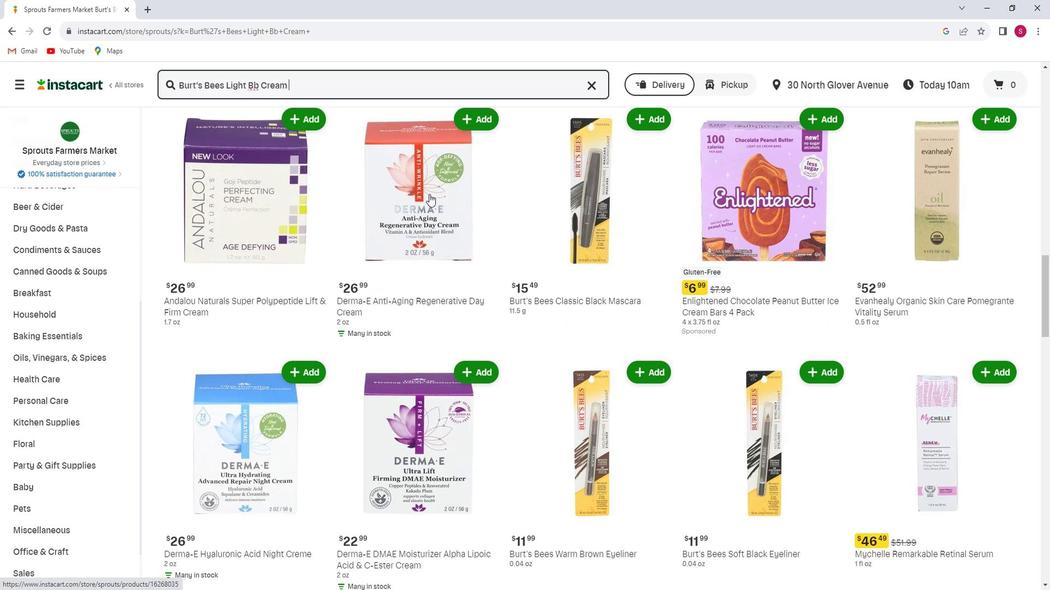 
Action: Mouse scrolled (442, 199) with delta (0, 0)
Screenshot: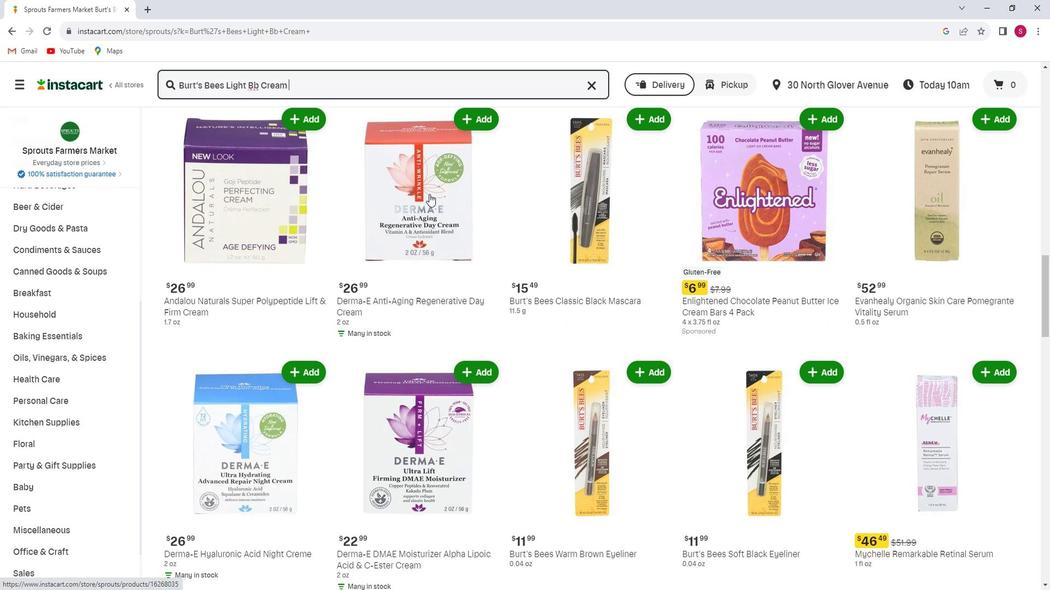 
Action: Mouse scrolled (442, 199) with delta (0, 0)
Screenshot: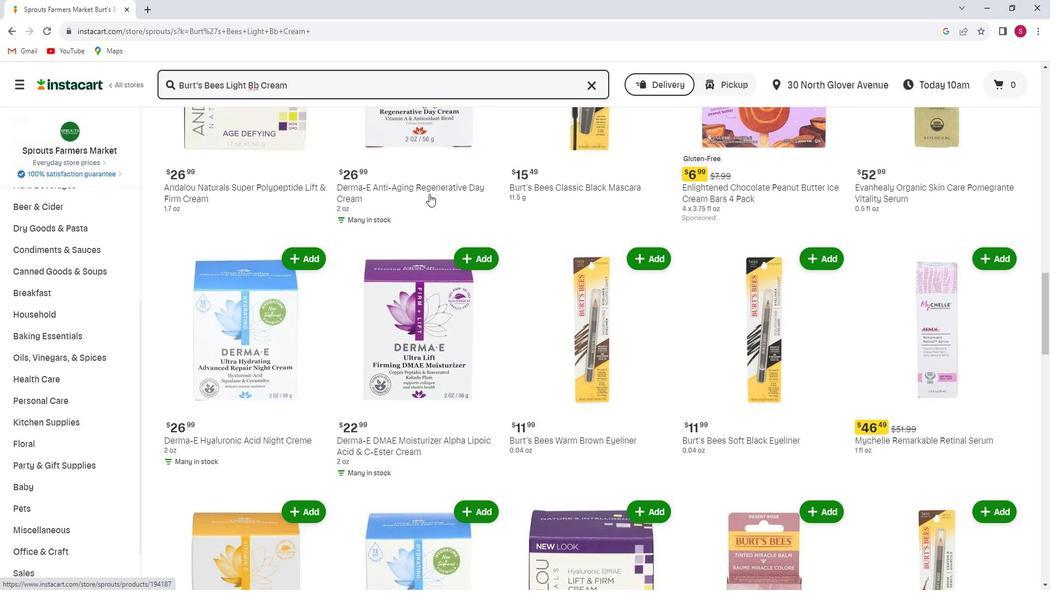 
Action: Mouse scrolled (442, 199) with delta (0, 0)
Screenshot: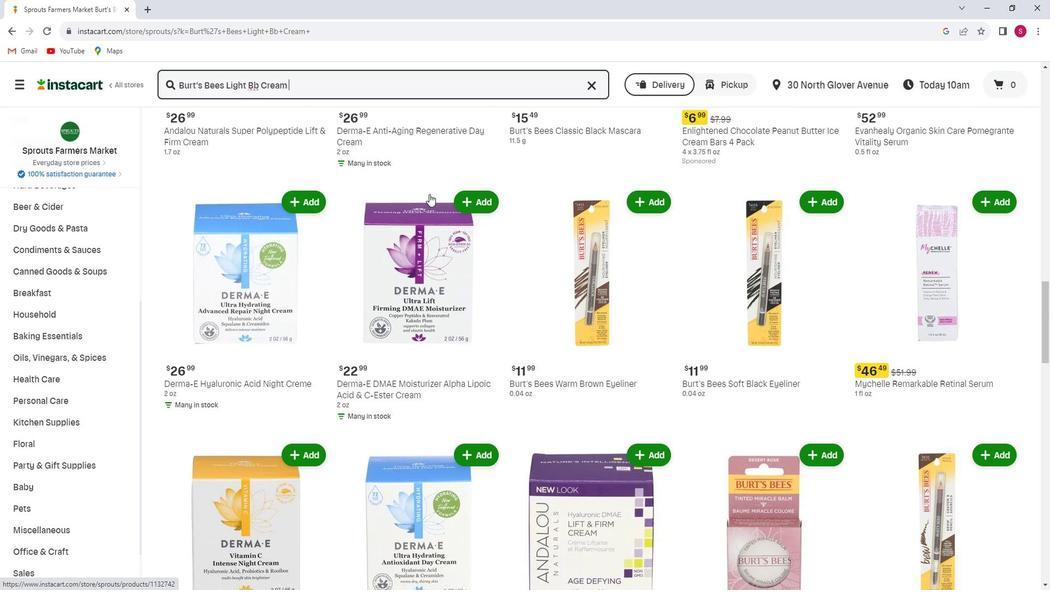 
Action: Mouse scrolled (442, 199) with delta (0, 0)
Screenshot: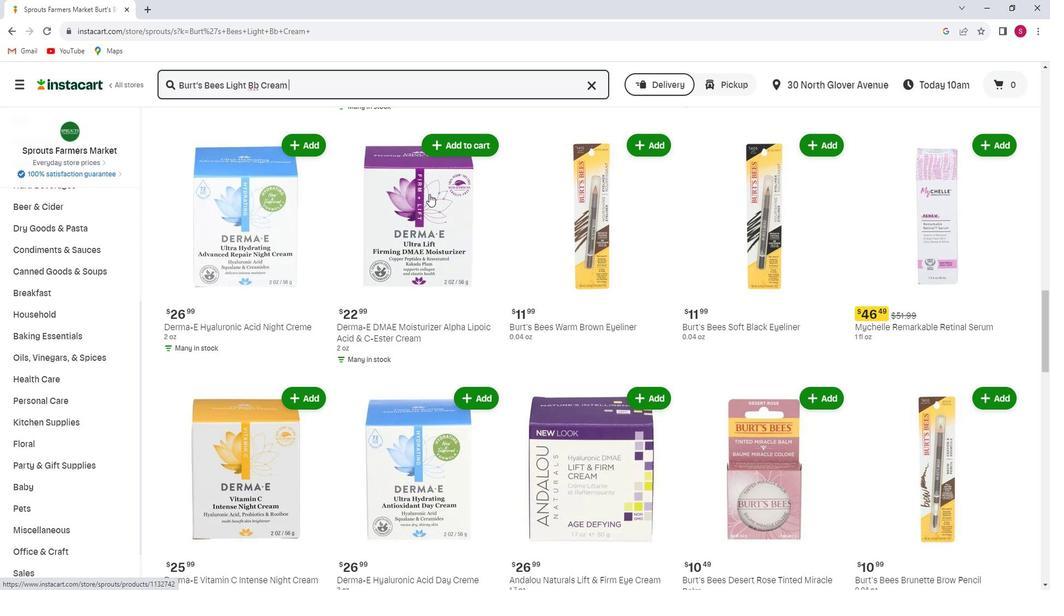 
Action: Mouse scrolled (442, 199) with delta (0, 0)
Screenshot: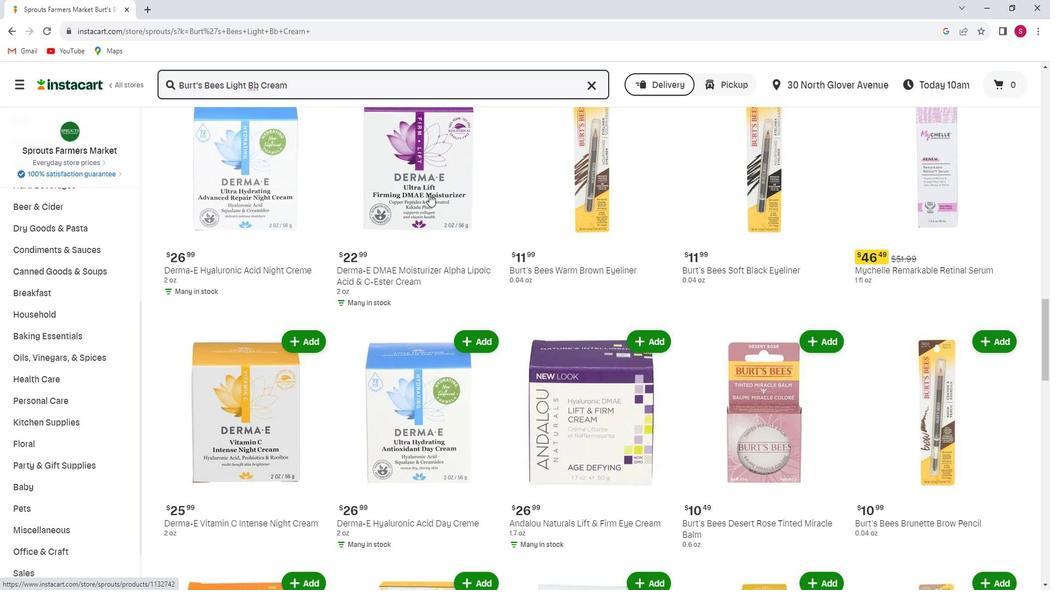 
Action: Mouse scrolled (442, 199) with delta (0, 0)
Screenshot: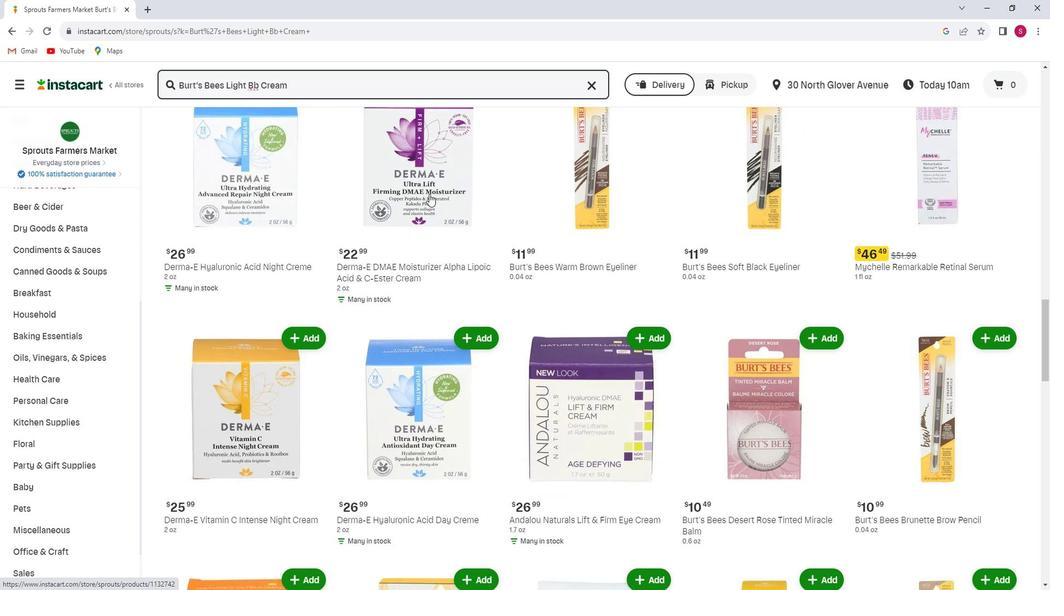 
Action: Mouse moved to (443, 199)
Screenshot: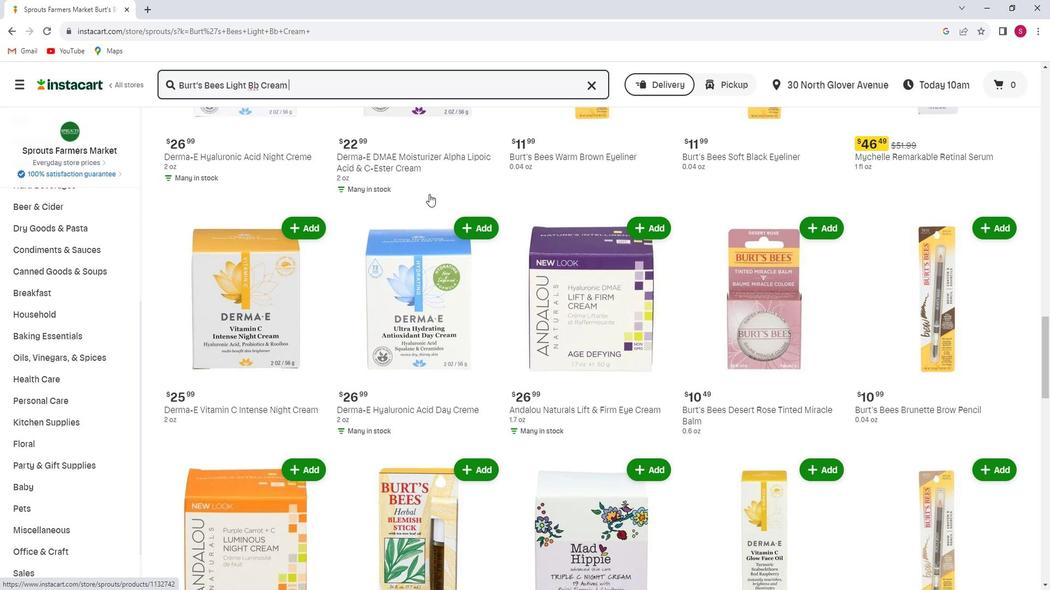 
Action: Mouse scrolled (443, 199) with delta (0, 0)
Screenshot: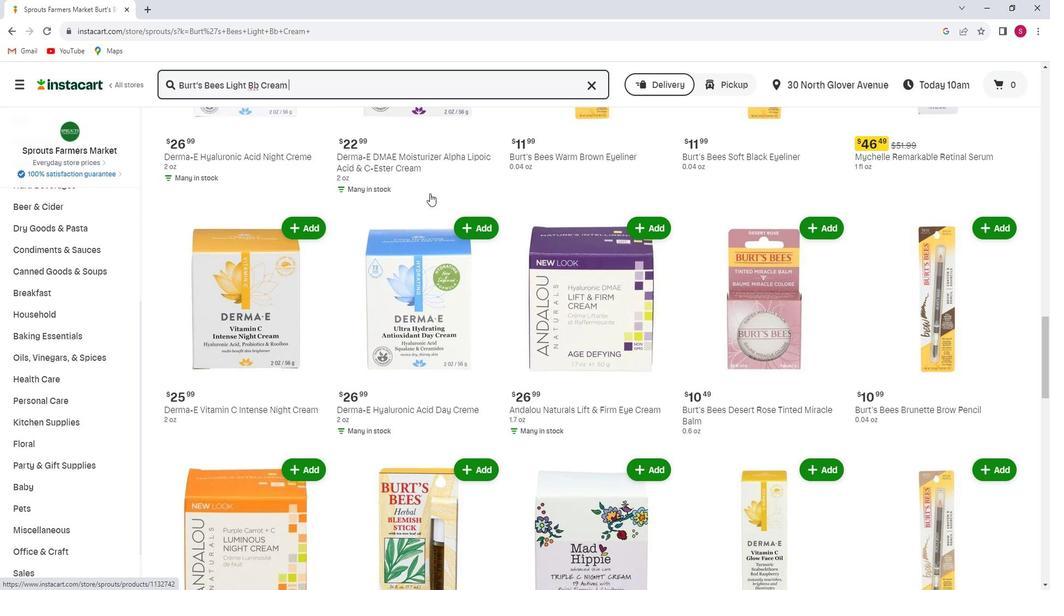 
Action: Mouse scrolled (443, 199) with delta (0, 0)
Screenshot: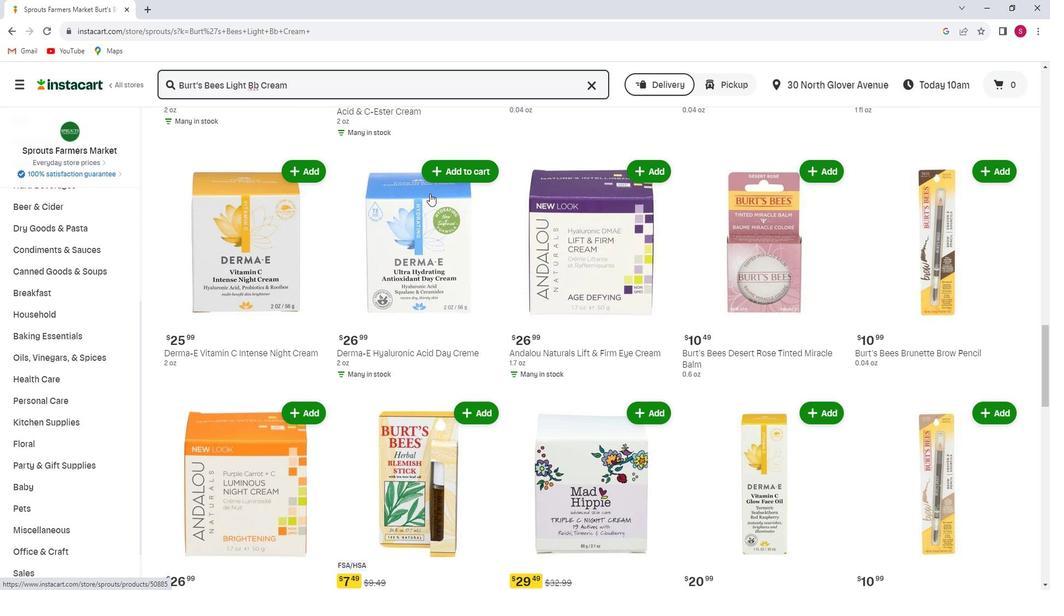 
Action: Mouse scrolled (443, 199) with delta (0, 0)
Screenshot: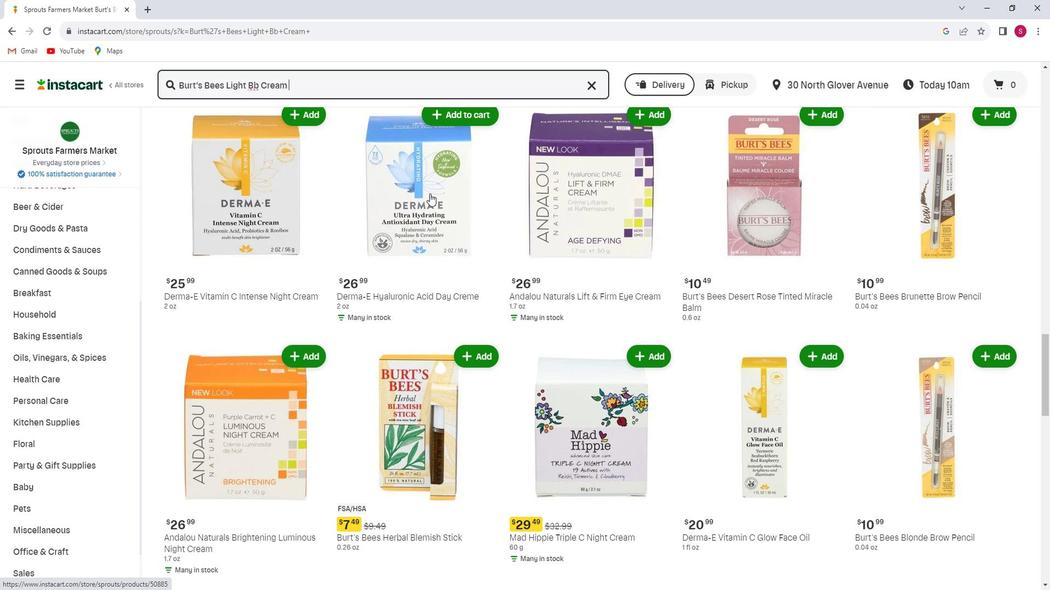 
Action: Mouse scrolled (443, 199) with delta (0, 0)
Screenshot: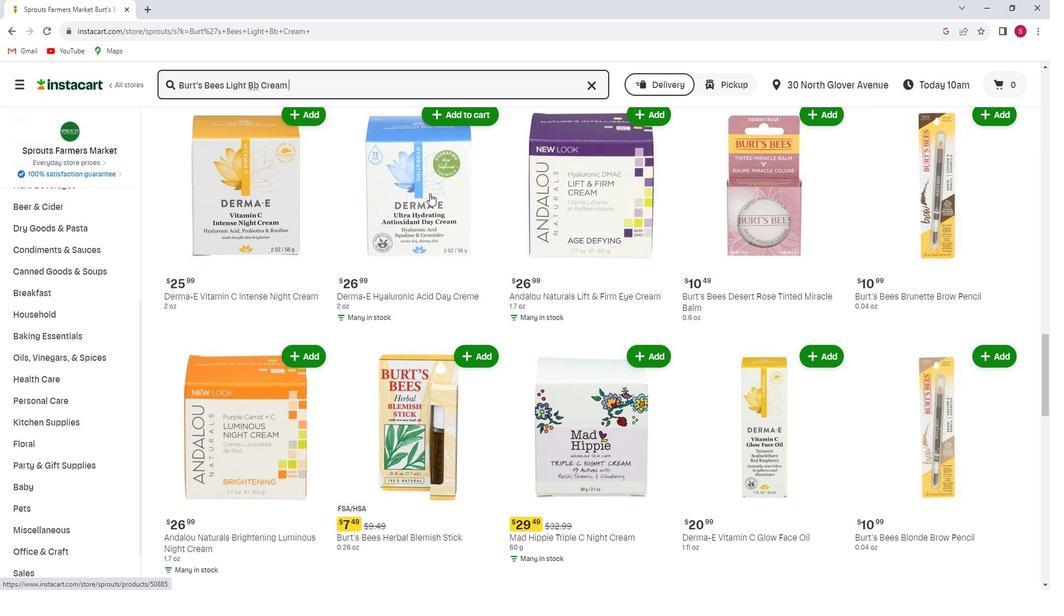 
Action: Mouse scrolled (443, 199) with delta (0, 0)
Screenshot: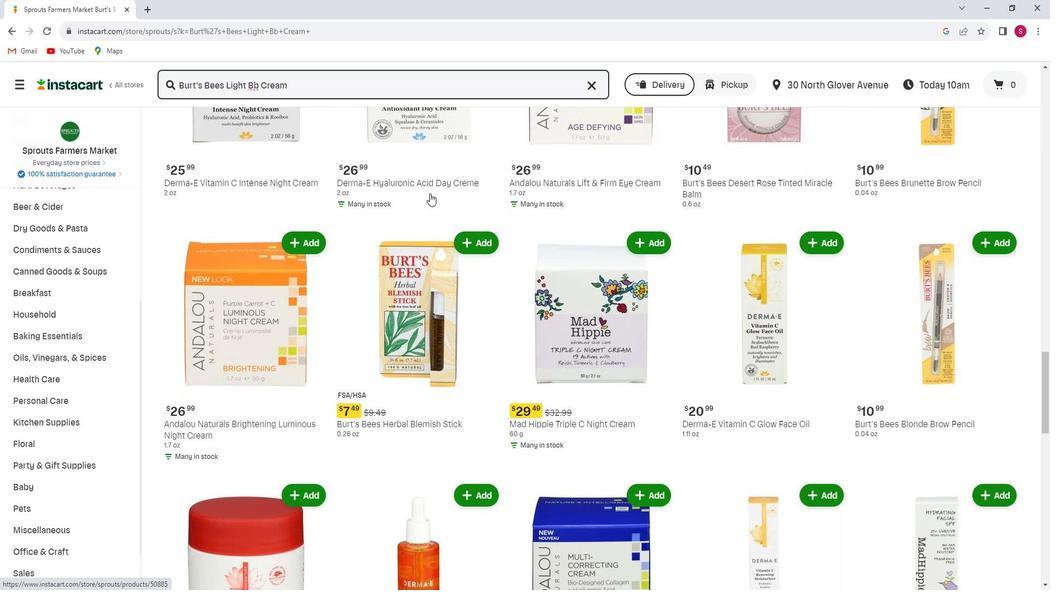 
Action: Mouse scrolled (443, 199) with delta (0, 0)
Screenshot: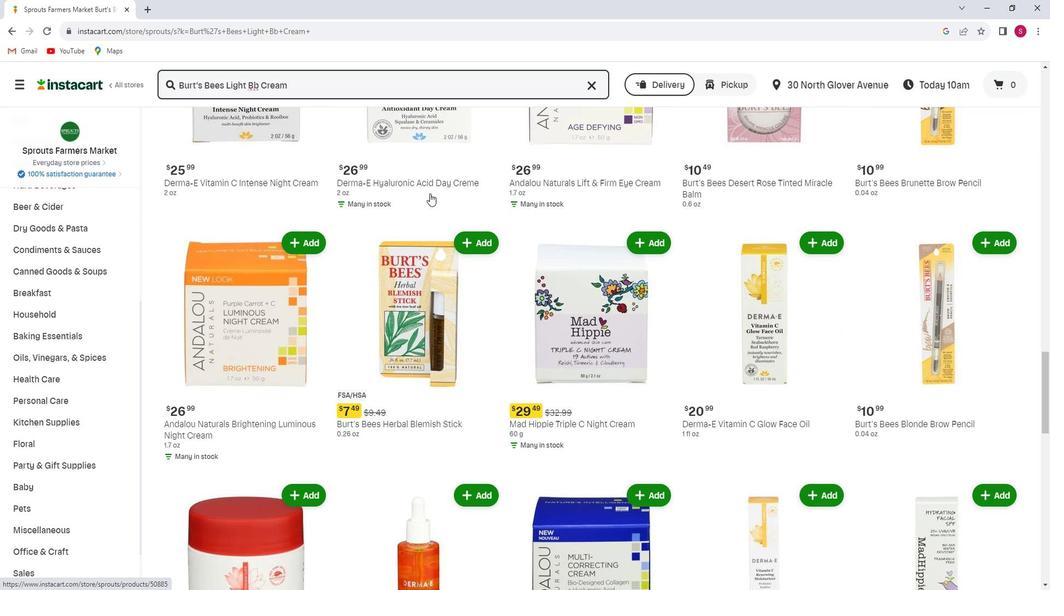 
Action: Mouse scrolled (443, 199) with delta (0, 0)
Screenshot: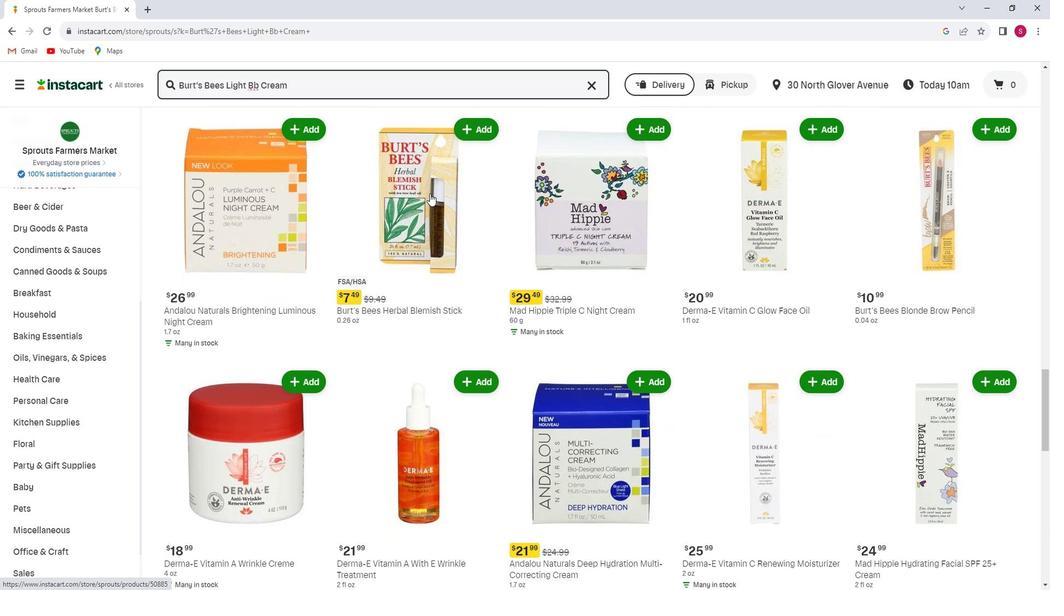 
Action: Mouse scrolled (443, 199) with delta (0, 0)
Screenshot: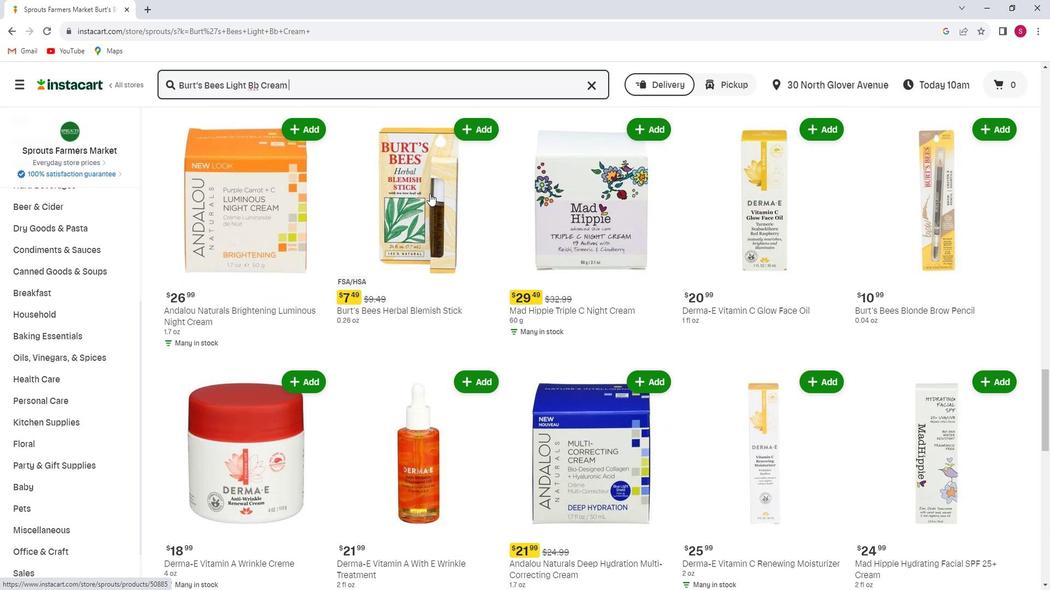 
Action: Mouse scrolled (443, 199) with delta (0, 0)
Screenshot: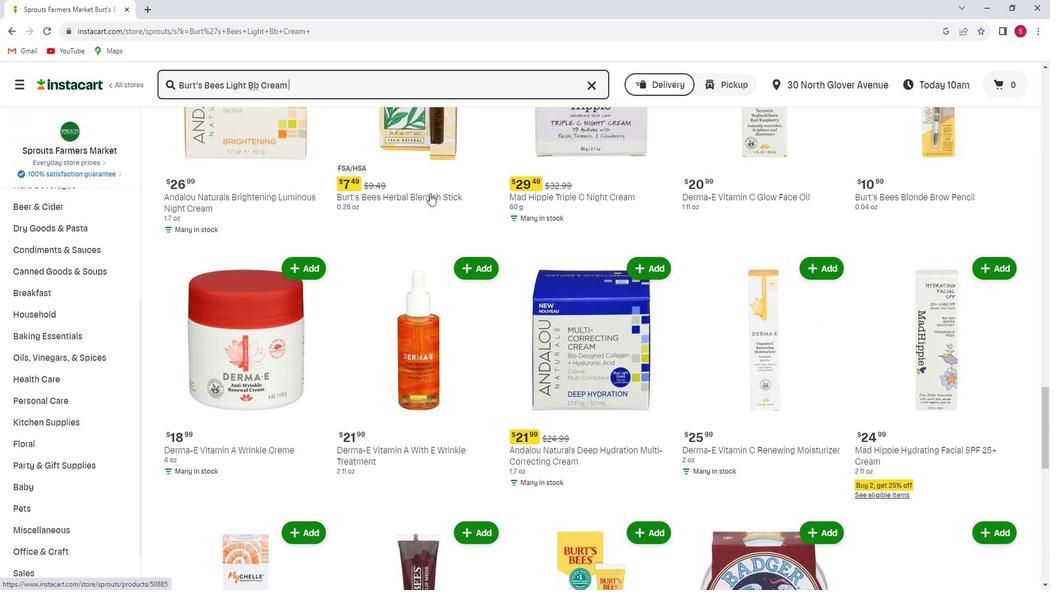 
Action: Mouse moved to (443, 199)
Screenshot: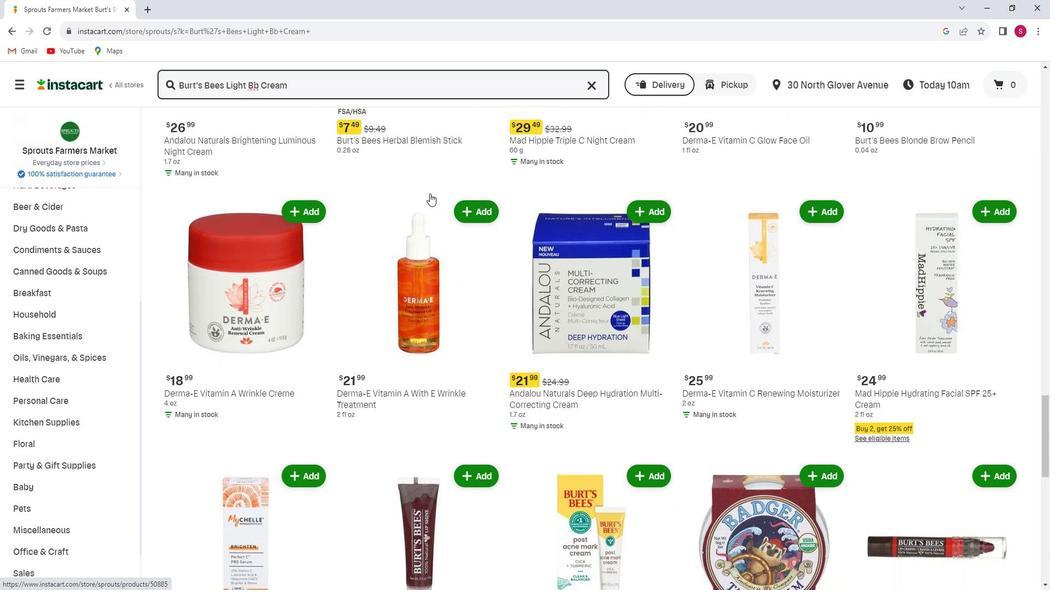 
Action: Mouse scrolled (443, 199) with delta (0, 0)
Screenshot: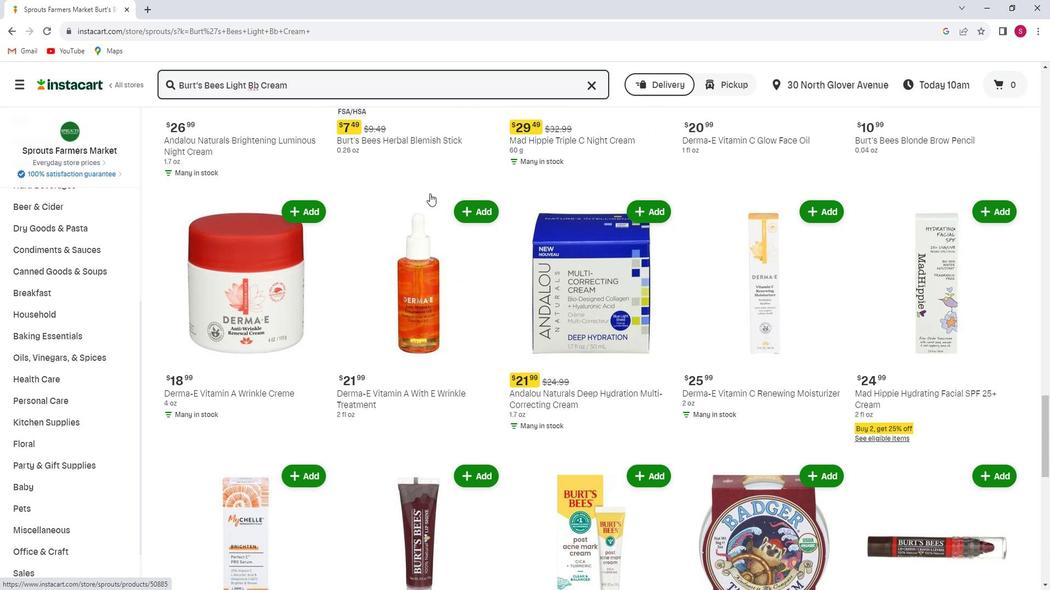 
Action: Mouse scrolled (443, 199) with delta (0, 0)
Screenshot: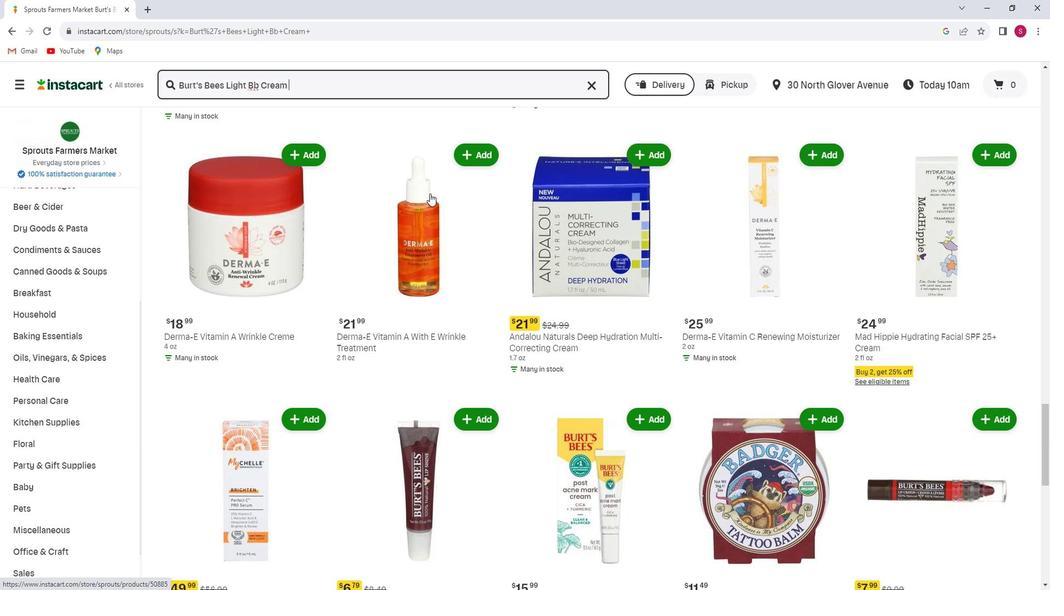 
Action: Mouse scrolled (443, 199) with delta (0, 0)
Screenshot: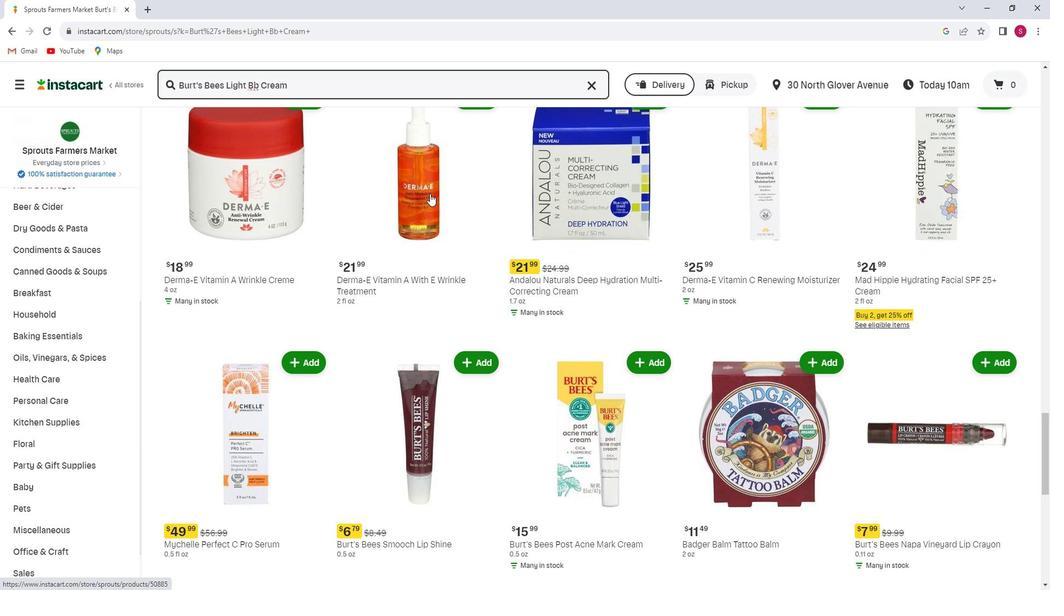 
Action: Mouse scrolled (443, 199) with delta (0, 0)
Screenshot: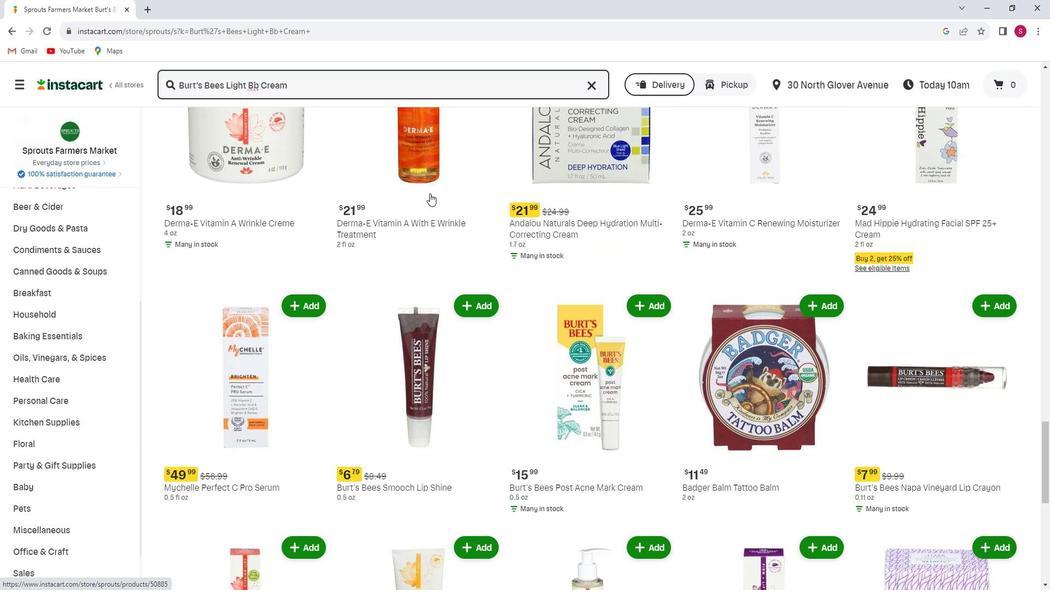 
Action: Mouse scrolled (443, 199) with delta (0, 0)
Screenshot: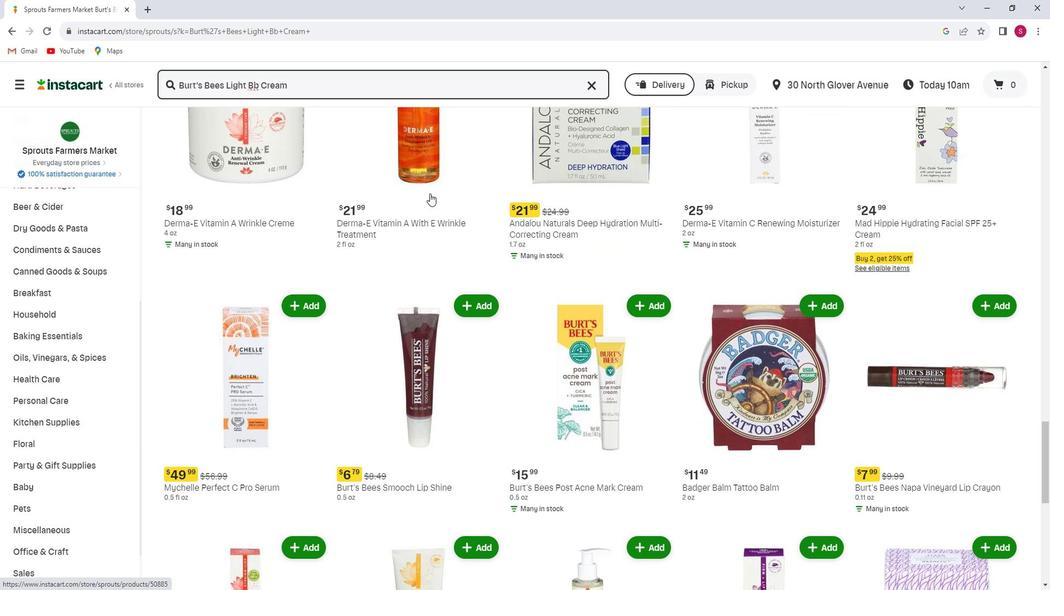 
Action: Mouse scrolled (443, 199) with delta (0, 0)
Screenshot: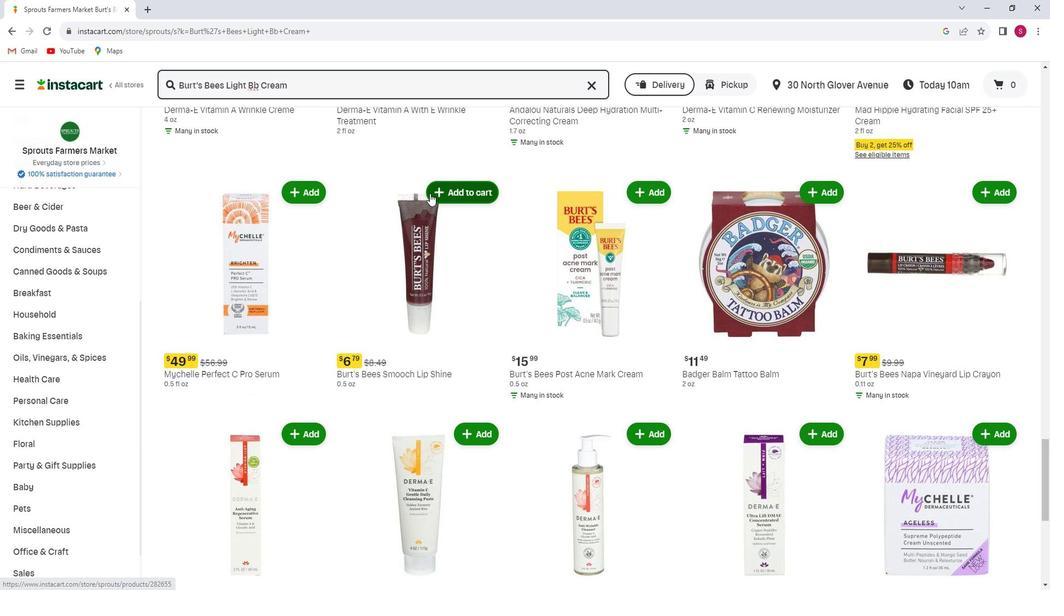 
Action: Mouse scrolled (443, 199) with delta (0, 0)
Screenshot: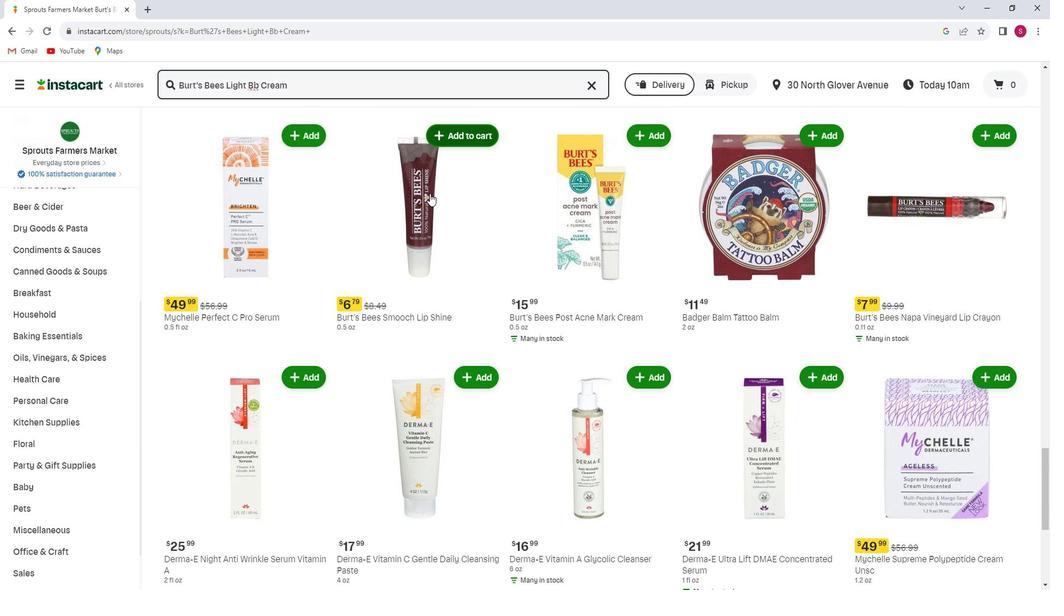 
Action: Mouse moved to (454, 193)
Screenshot: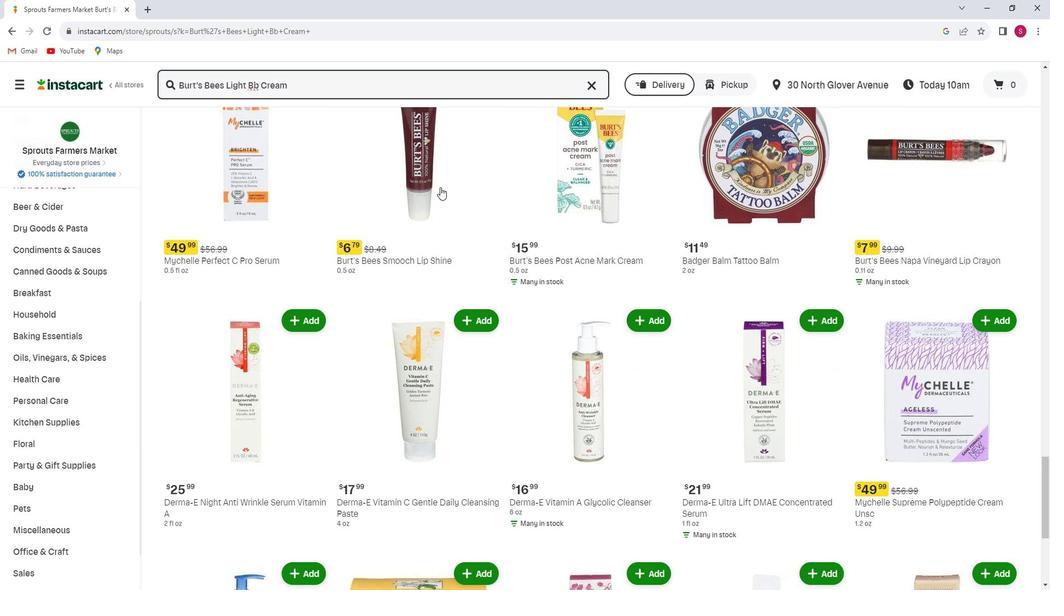 
Action: Mouse scrolled (454, 192) with delta (0, 0)
Screenshot: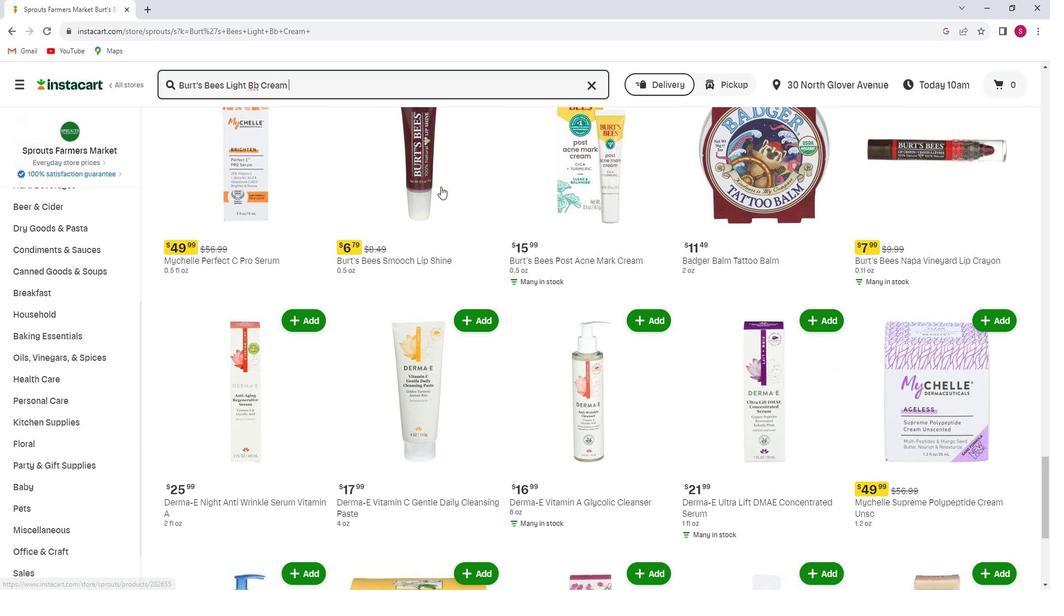 
Action: Mouse scrolled (454, 192) with delta (0, 0)
Screenshot: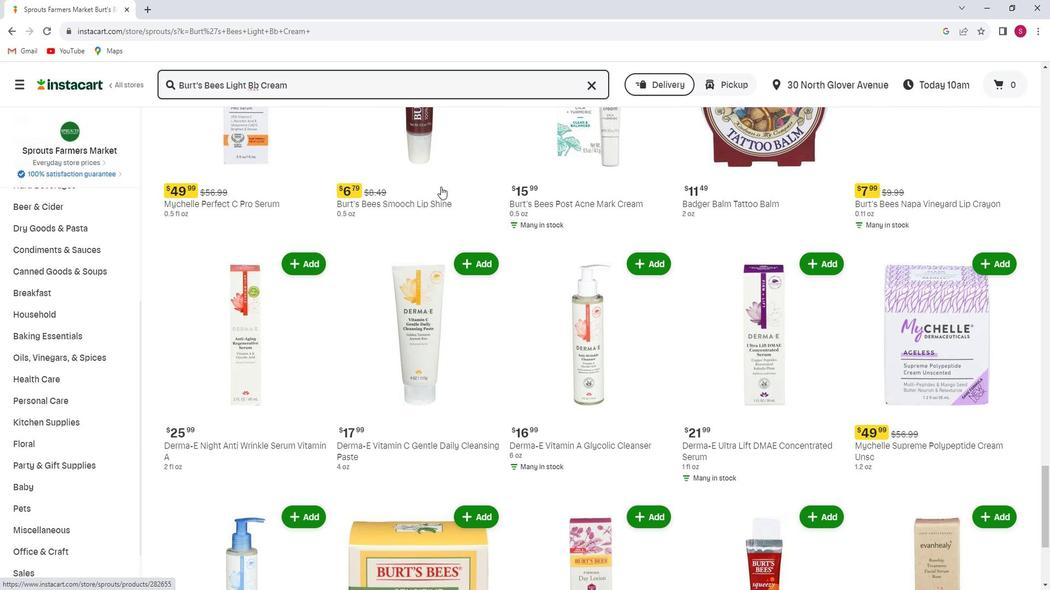 
Action: Mouse scrolled (454, 192) with delta (0, 0)
Screenshot: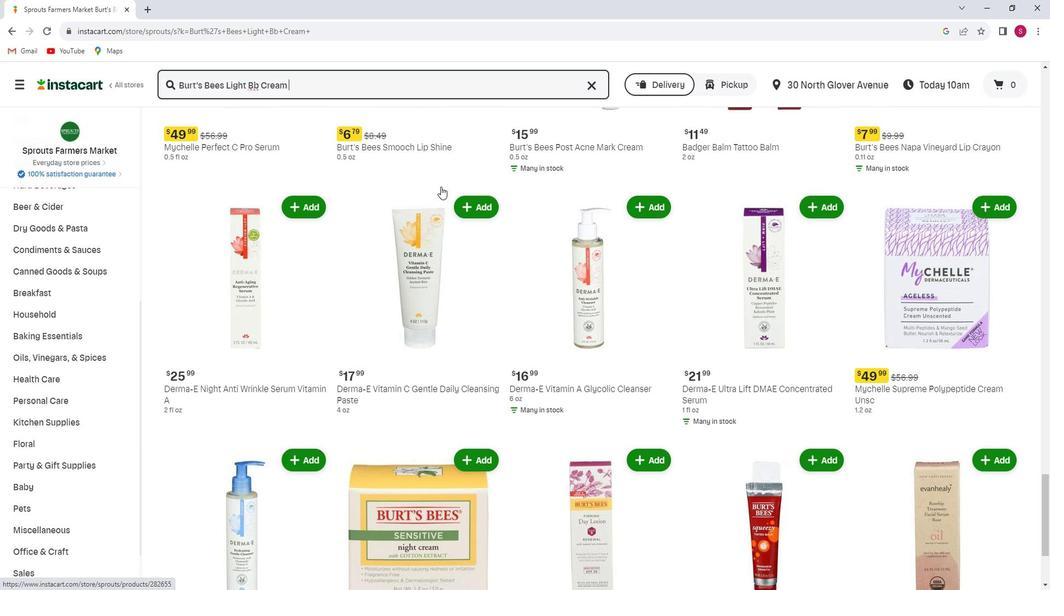 
Action: Mouse scrolled (454, 192) with delta (0, 0)
Screenshot: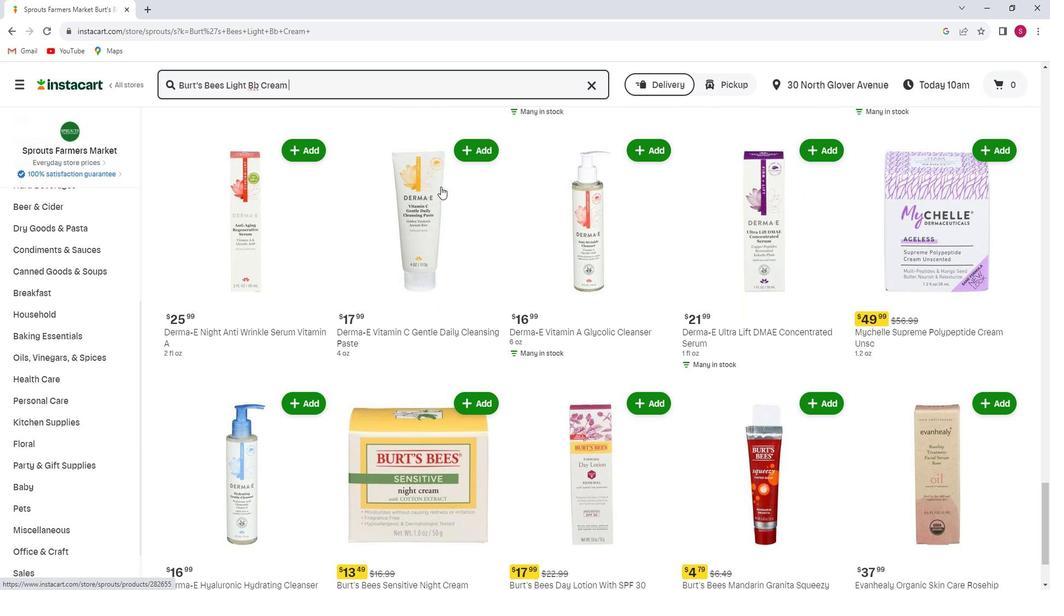 
Action: Mouse scrolled (454, 192) with delta (0, 0)
Screenshot: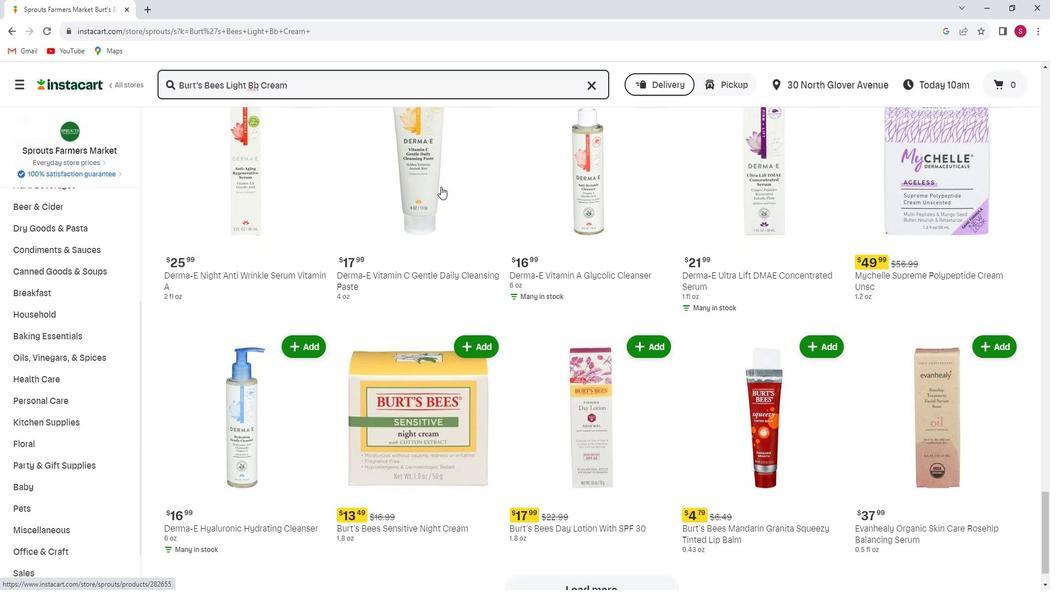 
Action: Mouse scrolled (454, 192) with delta (0, 0)
Screenshot: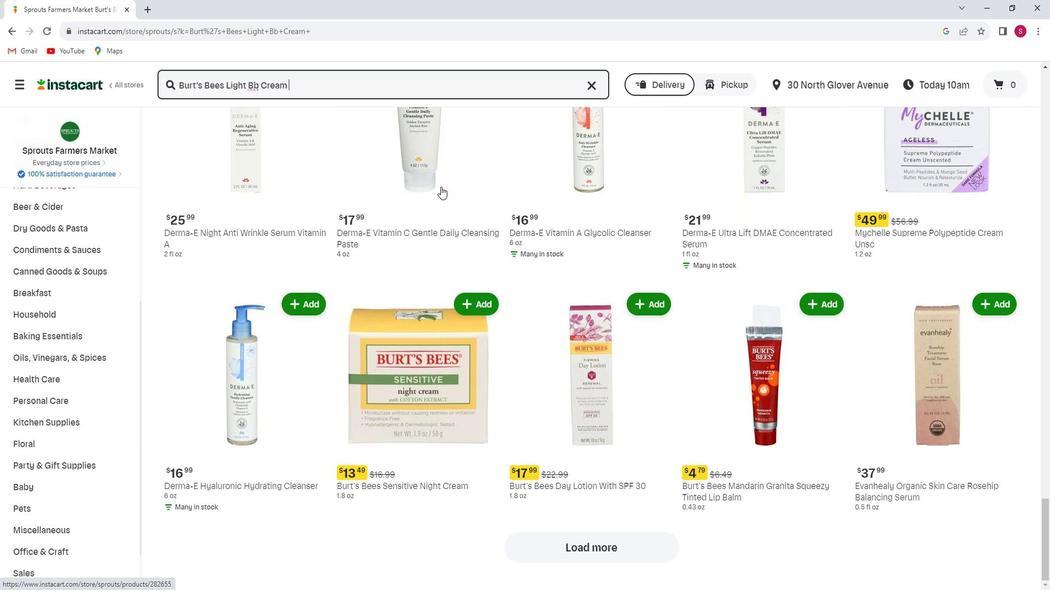 
Action: Mouse scrolled (454, 192) with delta (0, 0)
Screenshot: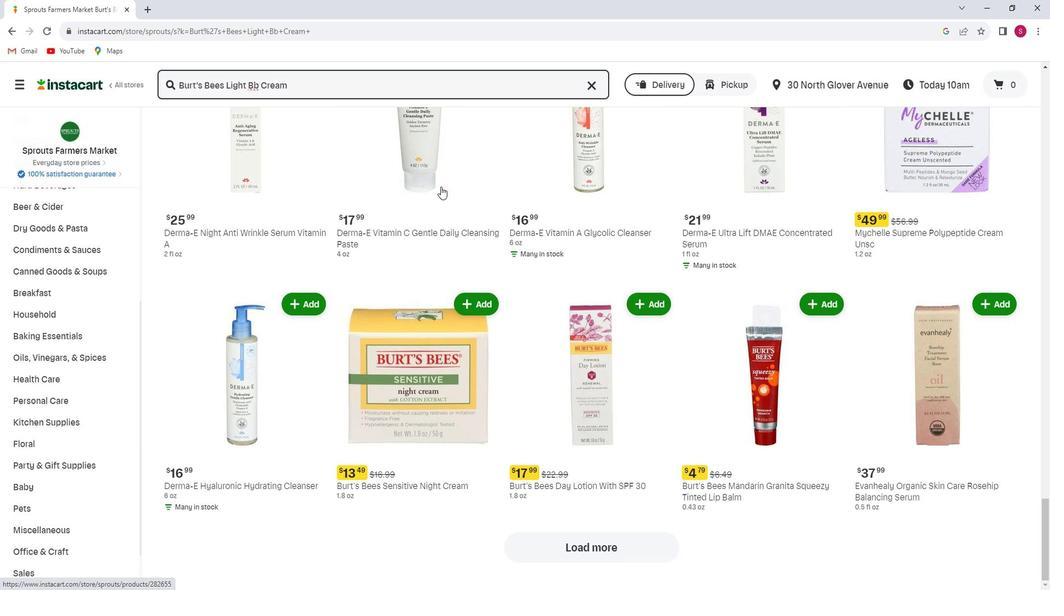 
Action: Mouse scrolled (454, 192) with delta (0, 0)
Screenshot: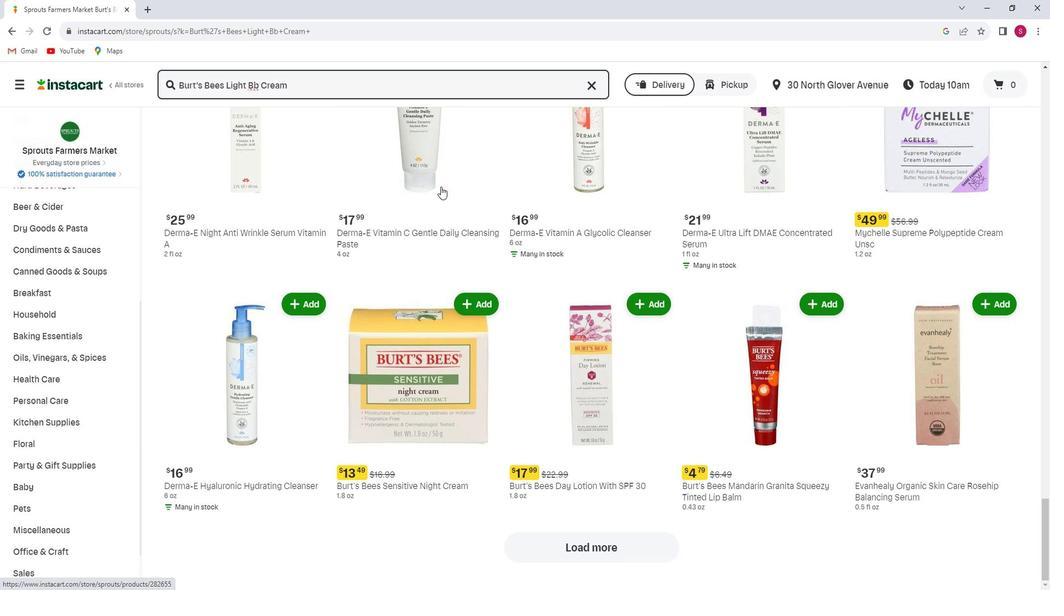 
Action: Mouse scrolled (454, 192) with delta (0, 0)
Screenshot: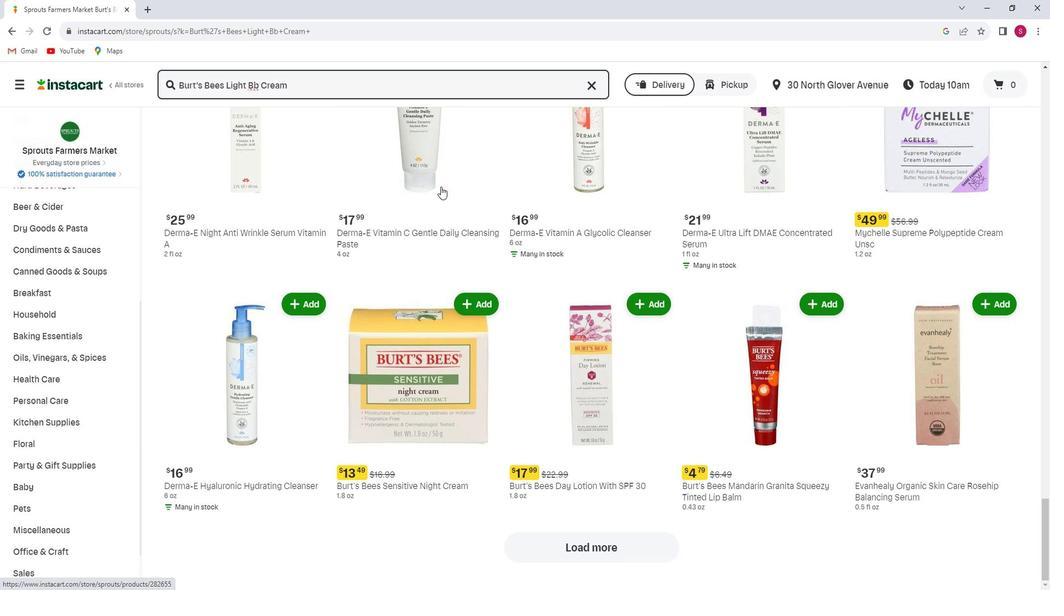 
Action: Mouse scrolled (454, 192) with delta (0, 0)
Screenshot: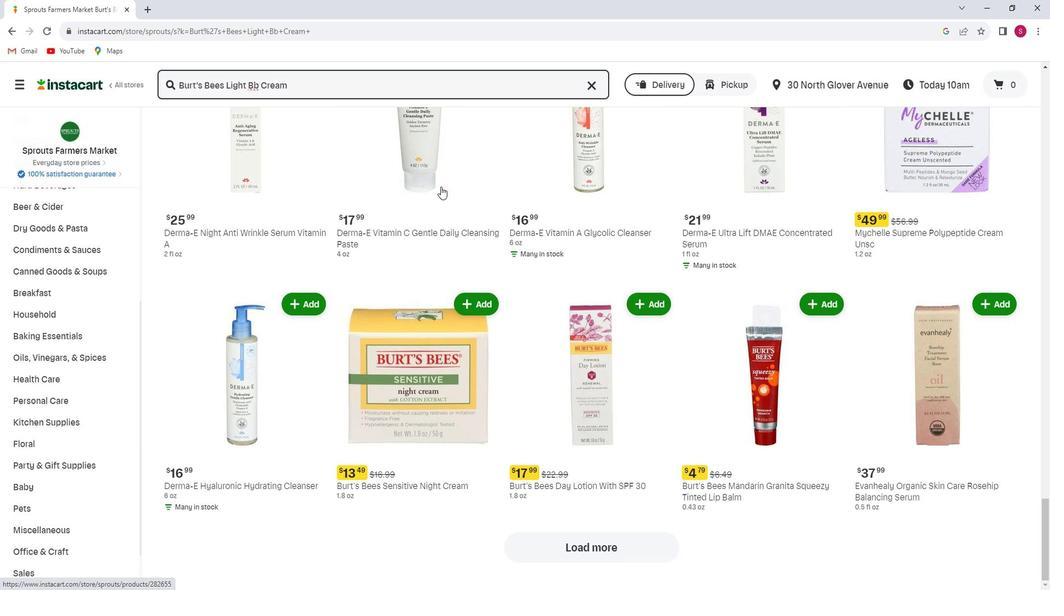 
Action: Mouse scrolled (454, 192) with delta (0, 0)
Screenshot: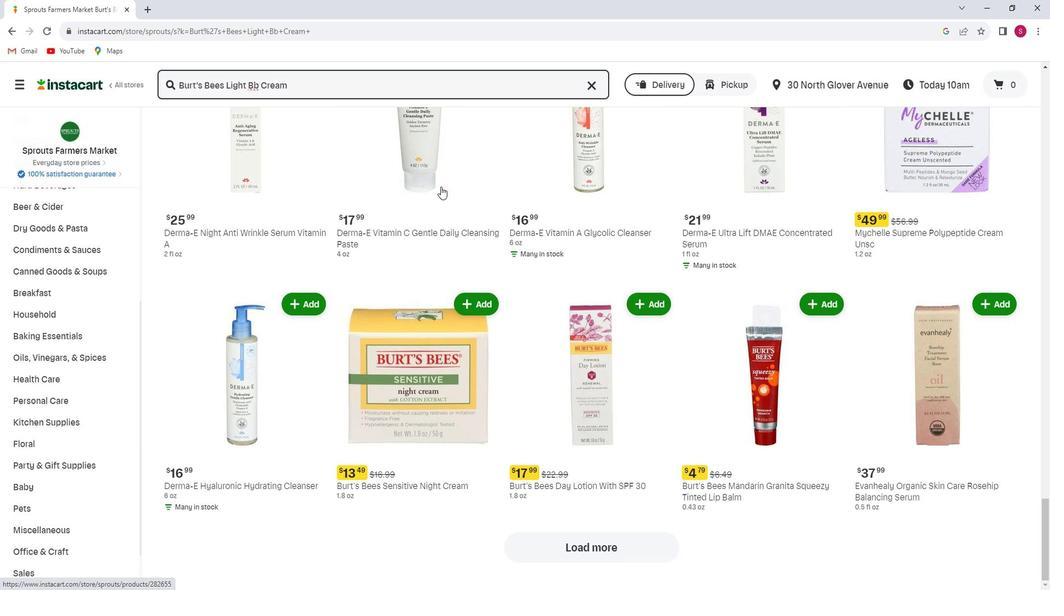 
Action: Mouse scrolled (454, 192) with delta (0, 0)
Screenshot: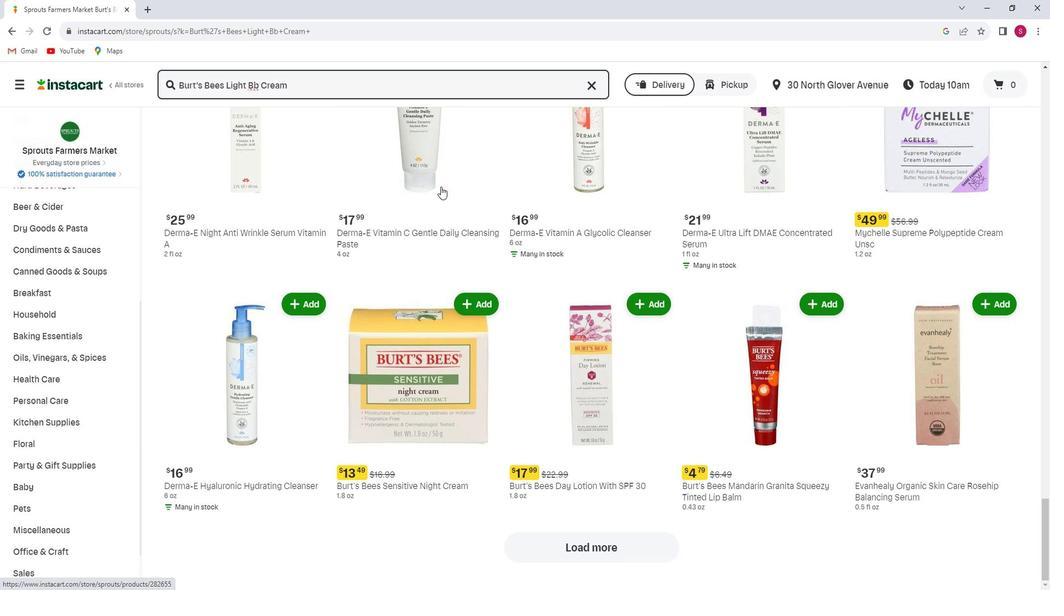 
Action: Mouse scrolled (454, 192) with delta (0, 0)
Screenshot: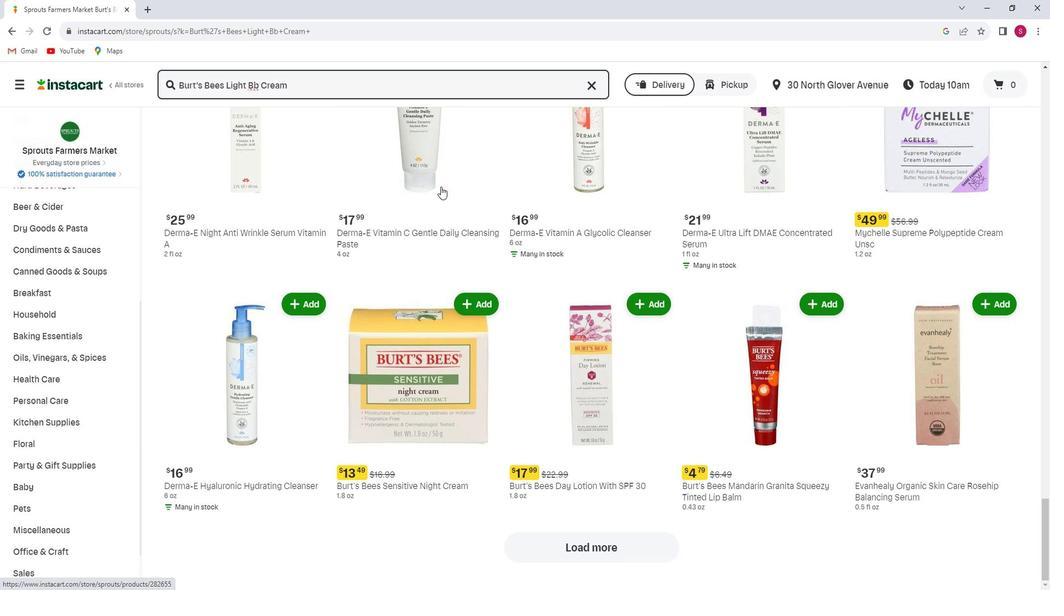 
Action: Mouse scrolled (454, 192) with delta (0, 0)
Screenshot: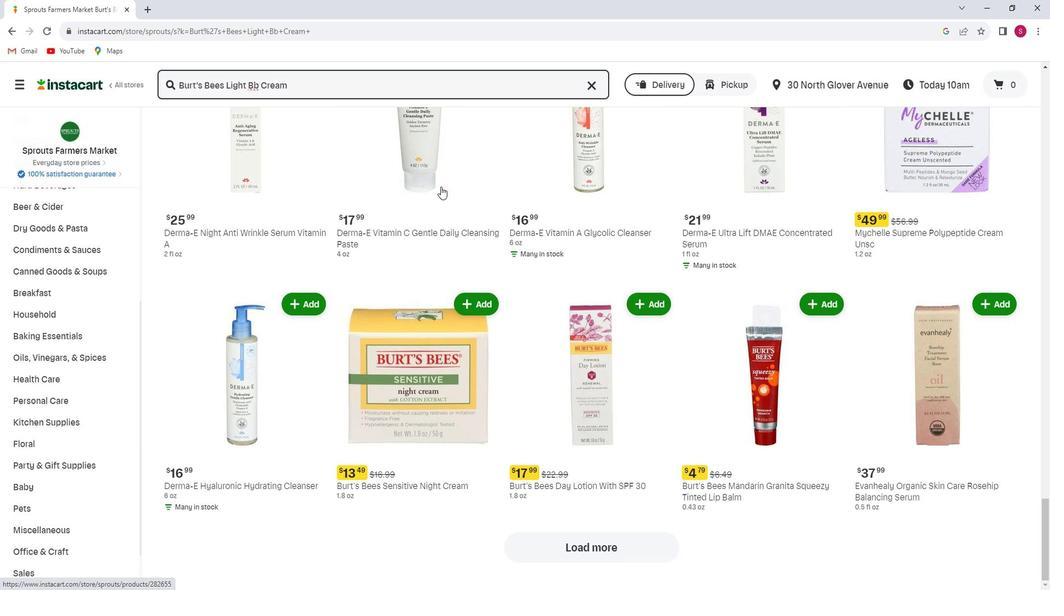 
Action: Mouse scrolled (454, 192) with delta (0, 0)
Screenshot: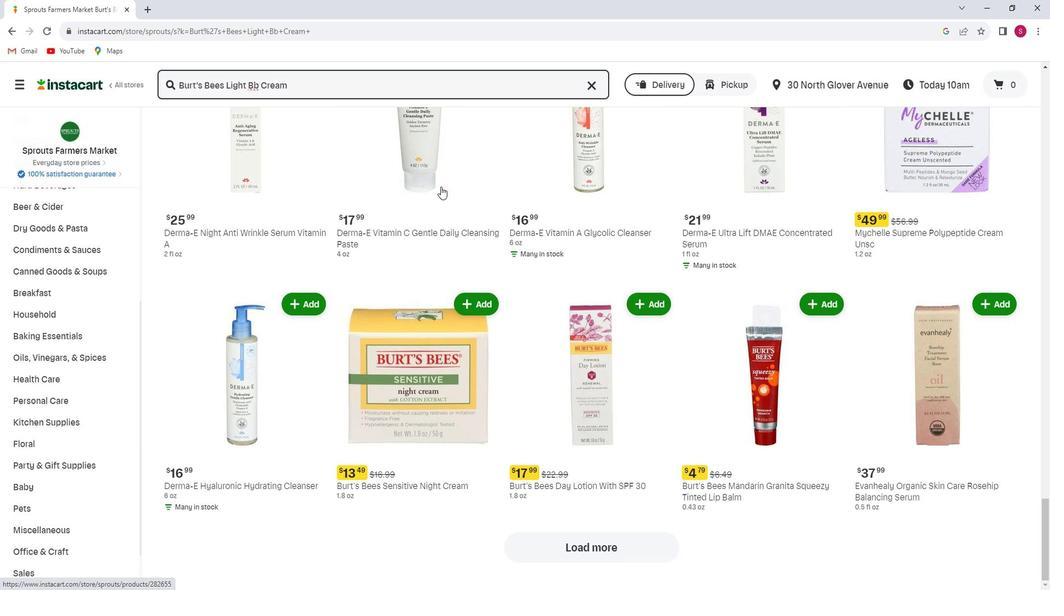 
Action: Mouse scrolled (454, 192) with delta (0, 0)
Screenshot: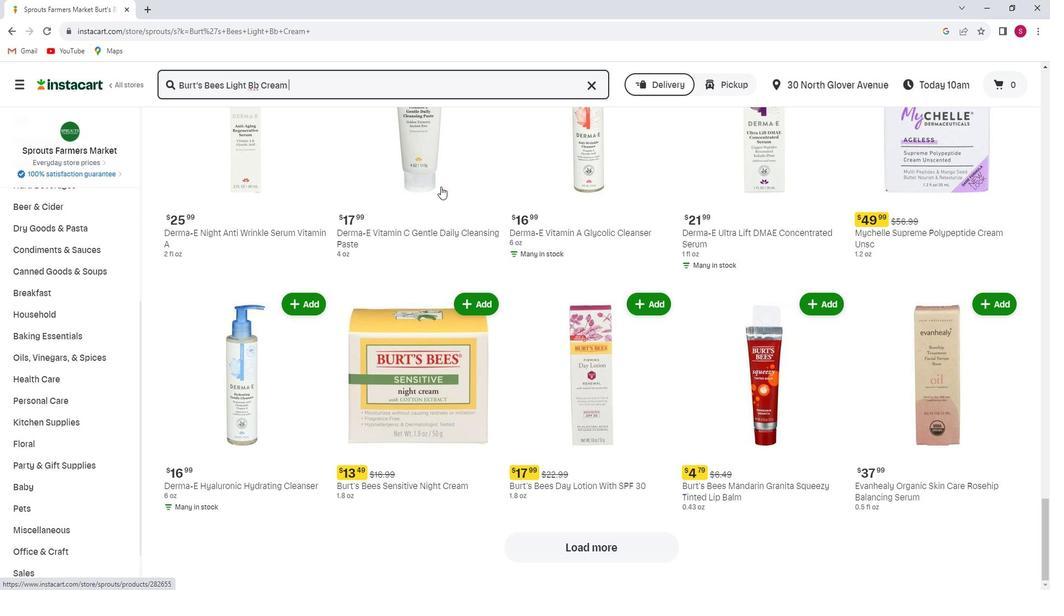 
Action: Mouse scrolled (454, 192) with delta (0, 0)
Screenshot: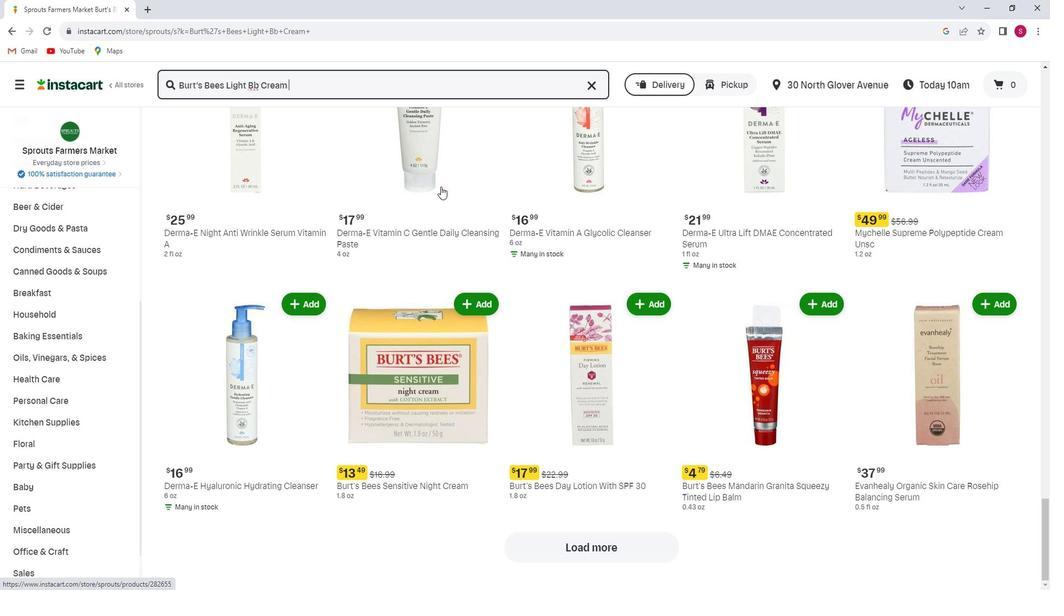 
